 Task: Find connections with filter location Bārān with filter topic #wfhwith filter profile language Spanish with filter current company Spinny with filter school Kanpur Institute of Technology with filter industry Nursing Homes and Residential Care Facilities with filter service category Budgeting with filter keywords title Sales Associate
Action: Mouse moved to (510, 67)
Screenshot: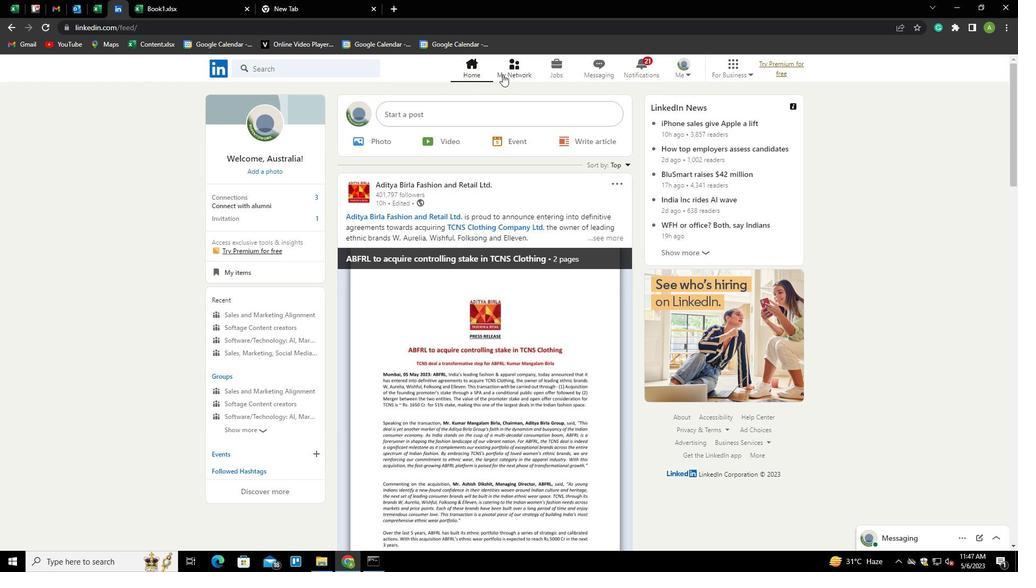 
Action: Mouse pressed left at (510, 67)
Screenshot: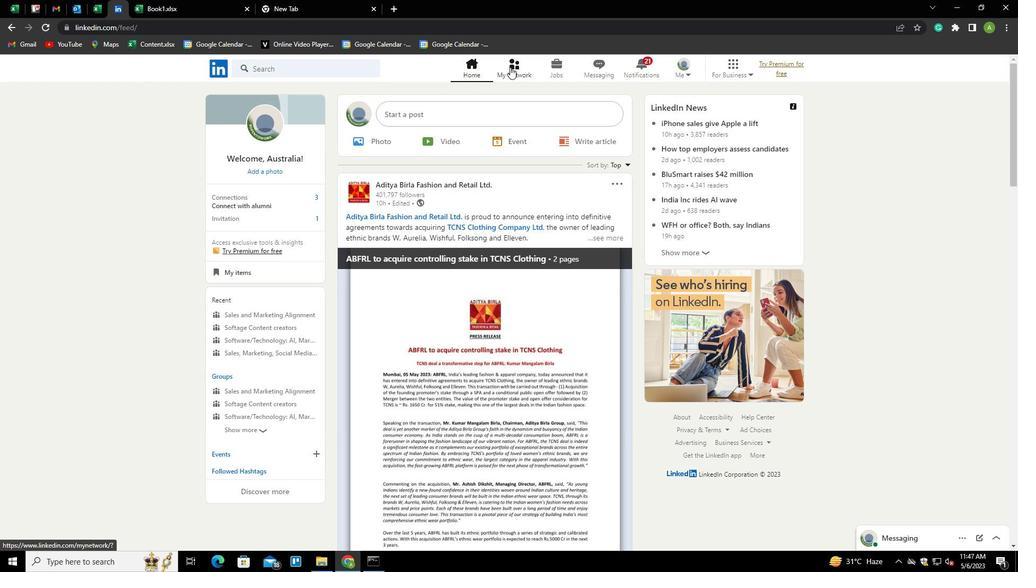 
Action: Mouse moved to (280, 124)
Screenshot: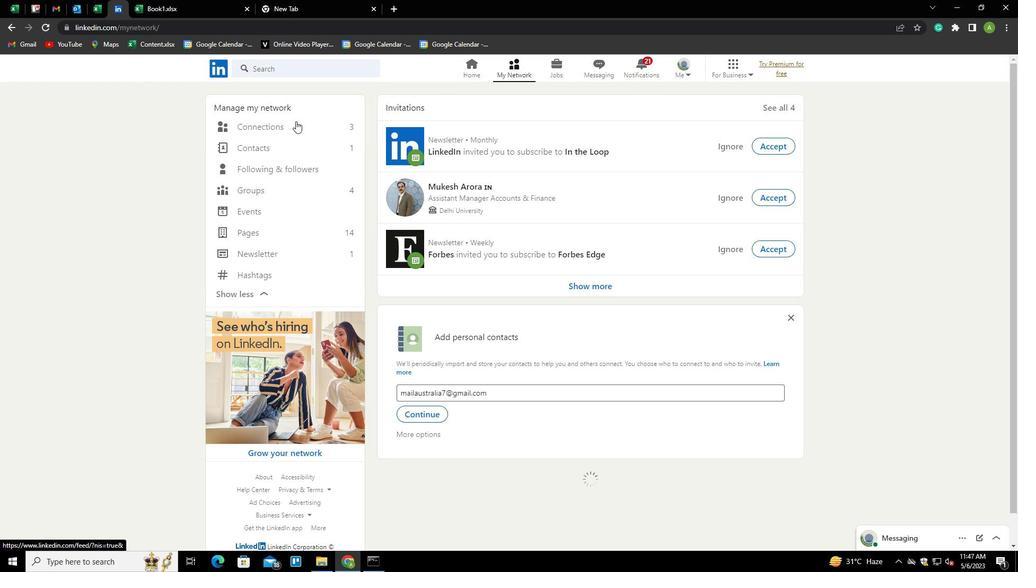 
Action: Mouse pressed left at (280, 124)
Screenshot: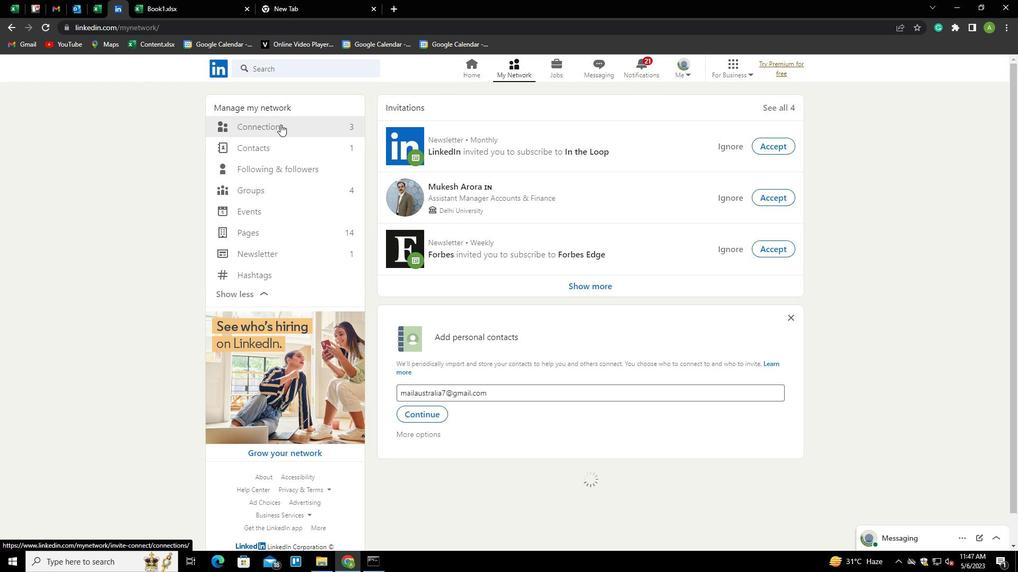 
Action: Mouse moved to (576, 127)
Screenshot: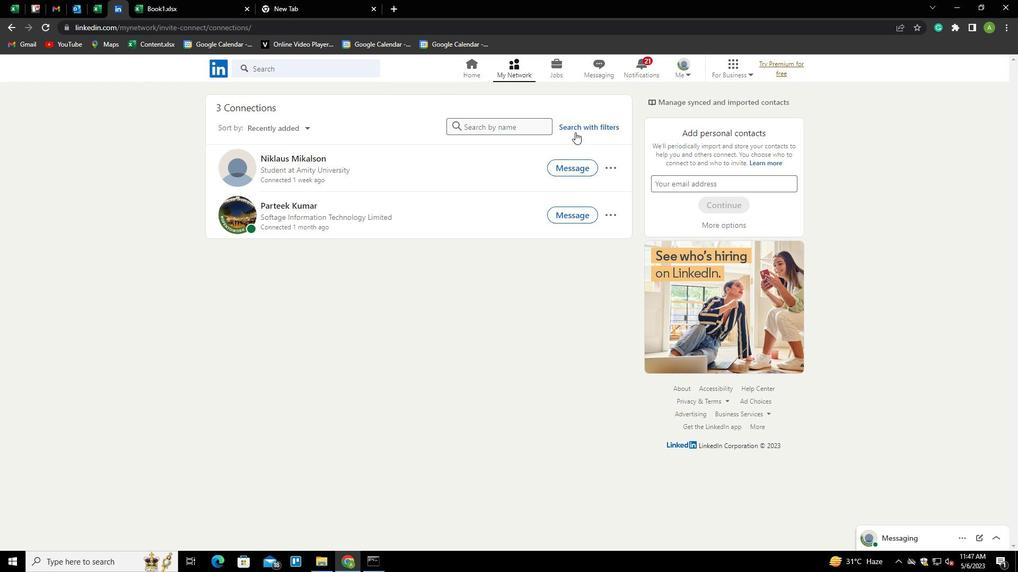 
Action: Mouse pressed left at (576, 127)
Screenshot: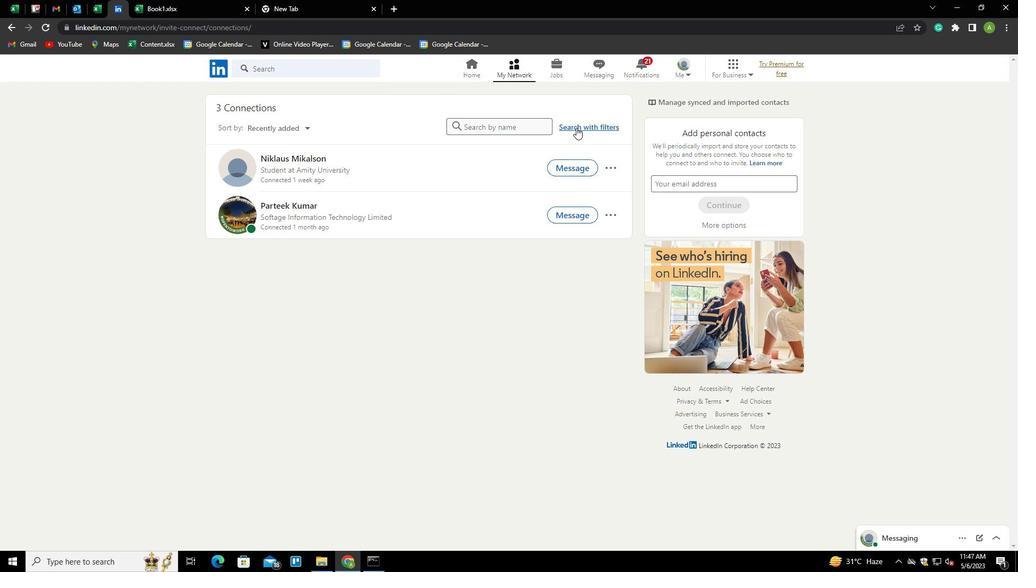 
Action: Mouse moved to (546, 99)
Screenshot: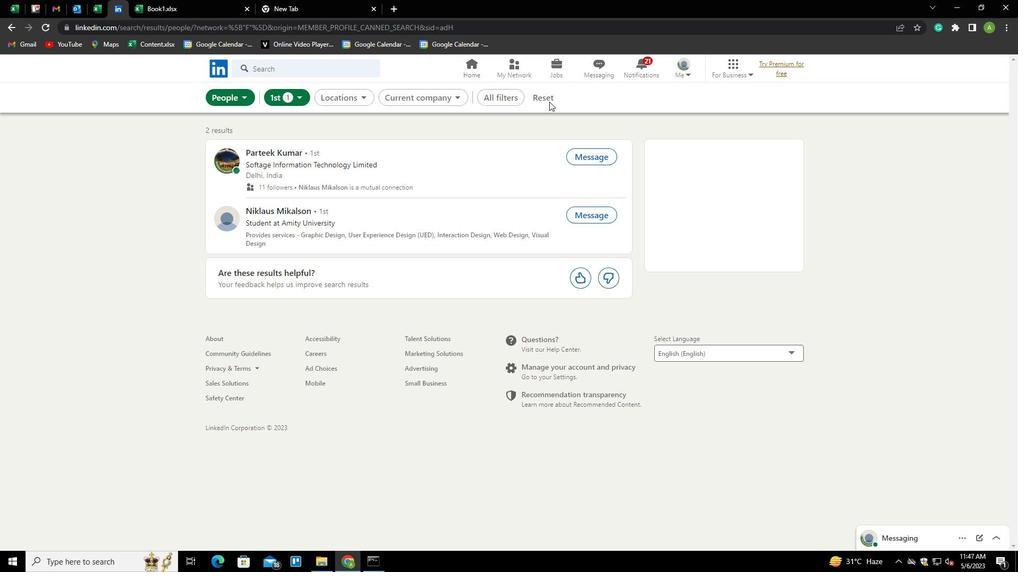 
Action: Mouse pressed left at (546, 99)
Screenshot: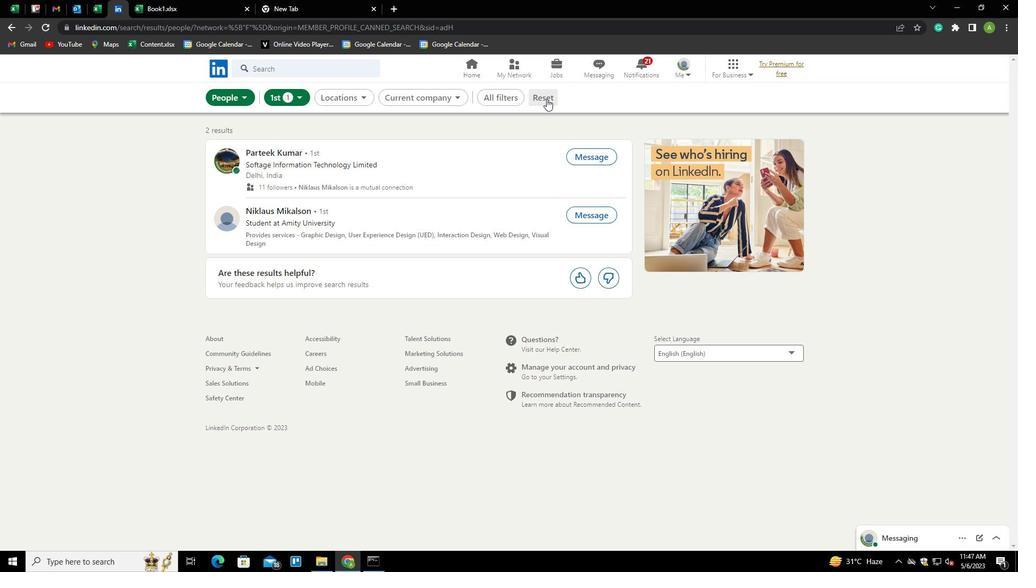 
Action: Mouse moved to (536, 98)
Screenshot: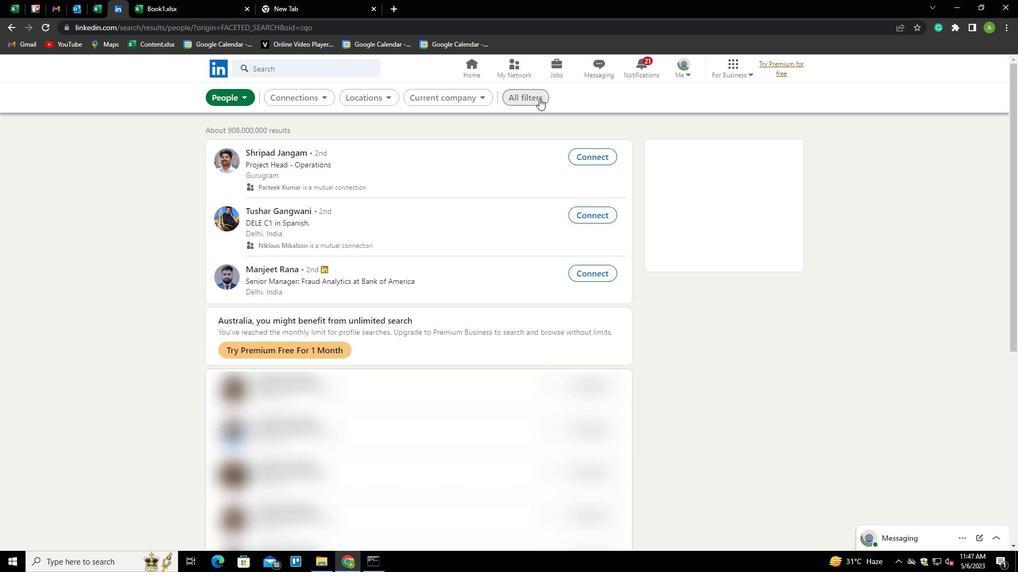 
Action: Mouse pressed left at (536, 98)
Screenshot: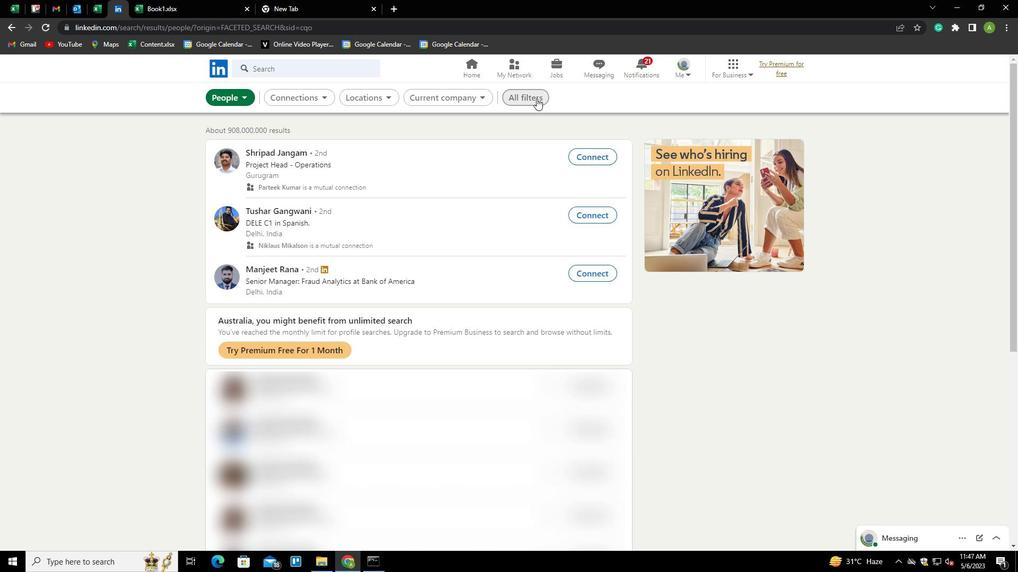 
Action: Mouse moved to (836, 302)
Screenshot: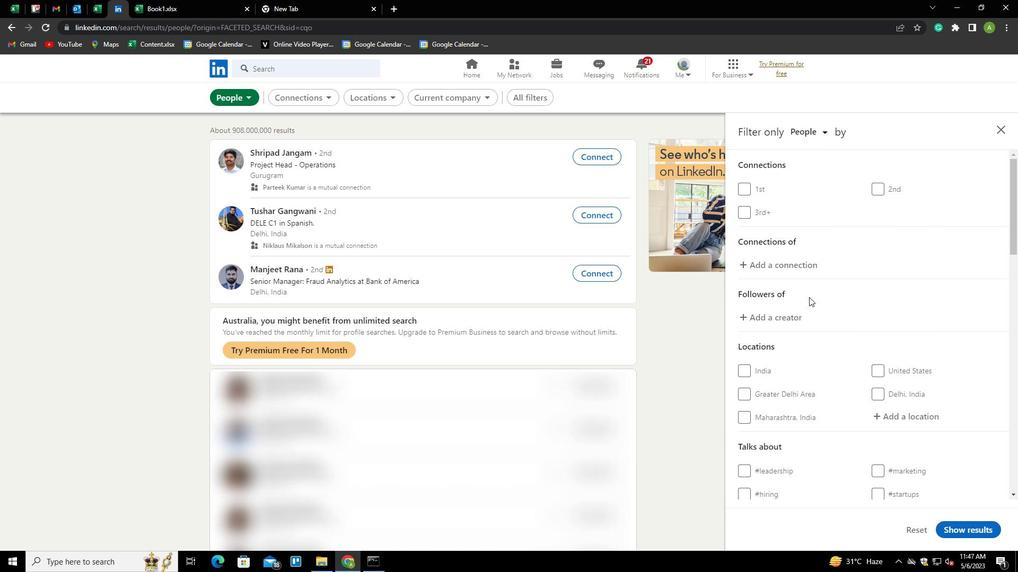 
Action: Mouse scrolled (836, 301) with delta (0, 0)
Screenshot: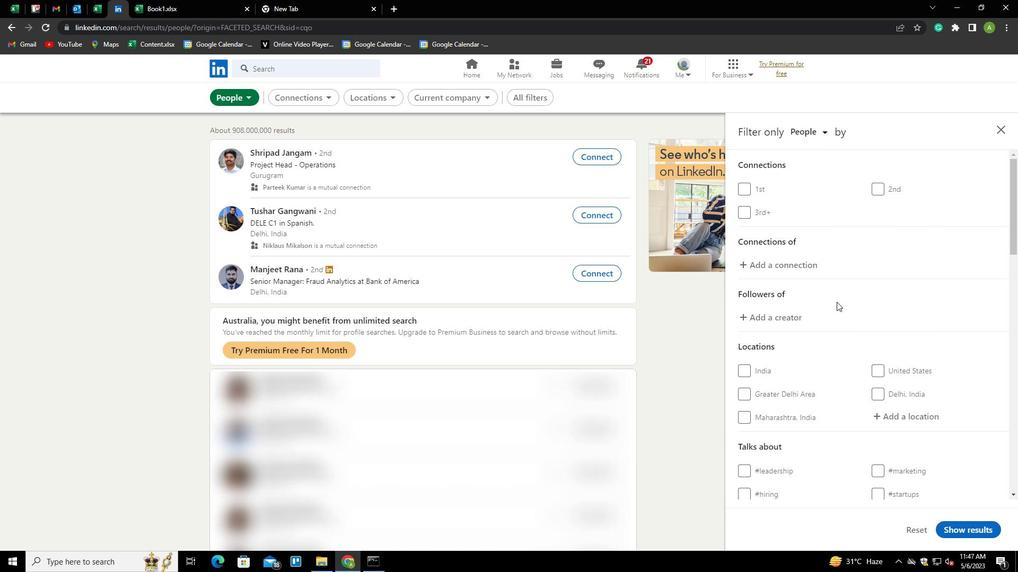 
Action: Mouse scrolled (836, 301) with delta (0, 0)
Screenshot: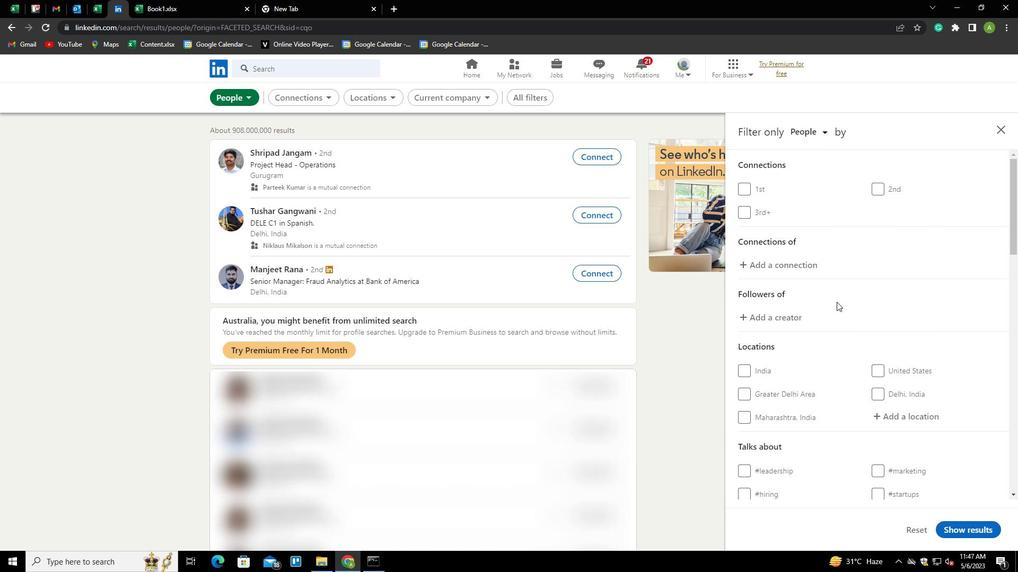 
Action: Mouse moved to (897, 306)
Screenshot: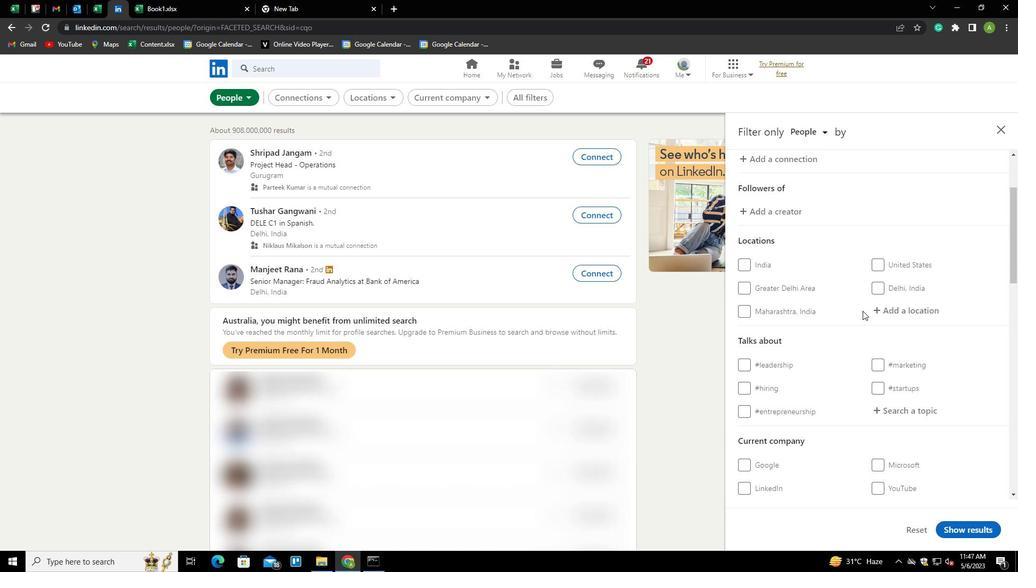 
Action: Mouse pressed left at (897, 306)
Screenshot: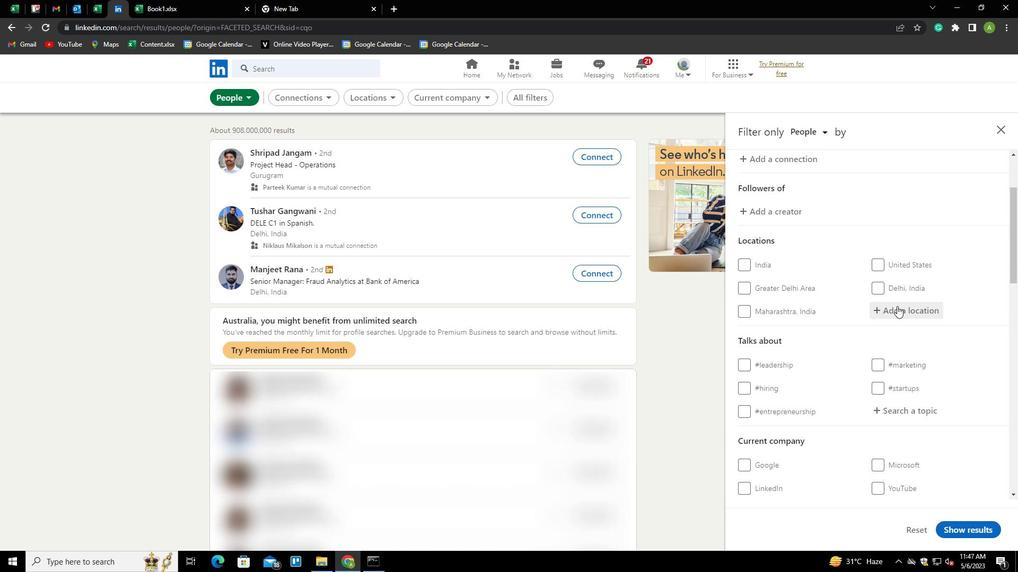 
Action: Key pressed <Key.shift>BARAN<Key.down><Key.down><Key.enter>
Screenshot: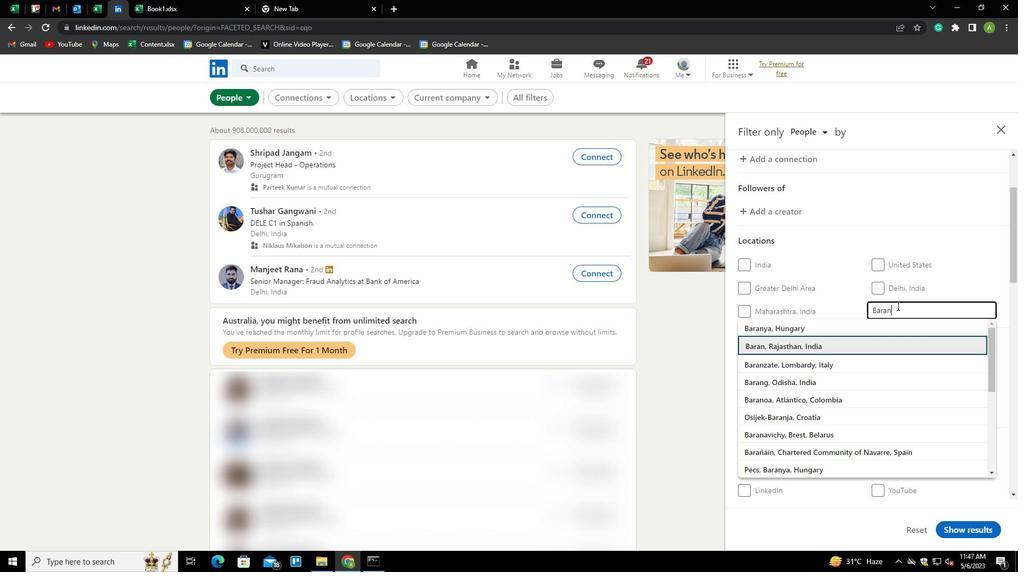 
Action: Mouse scrolled (897, 306) with delta (0, 0)
Screenshot: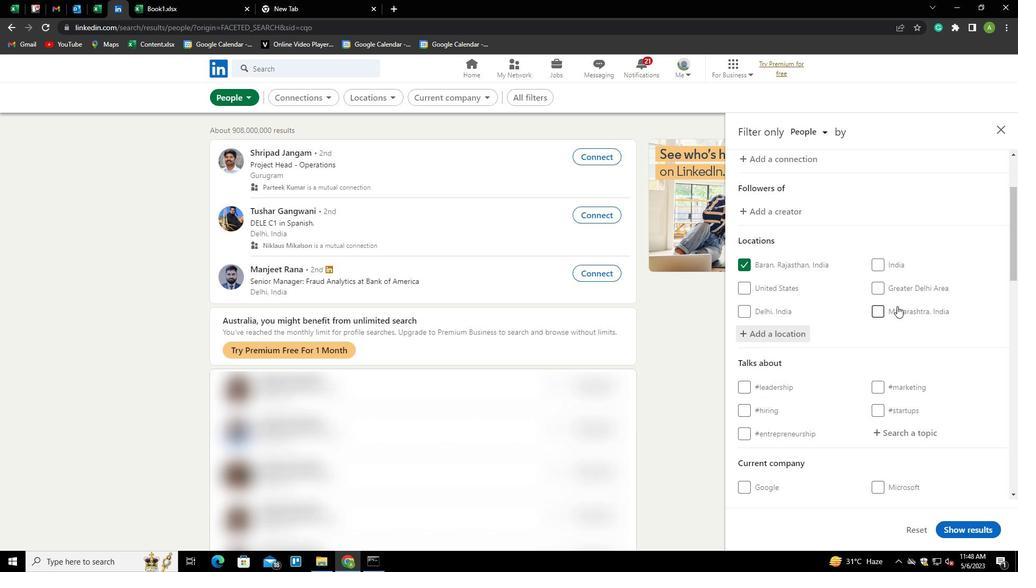 
Action: Mouse moved to (897, 306)
Screenshot: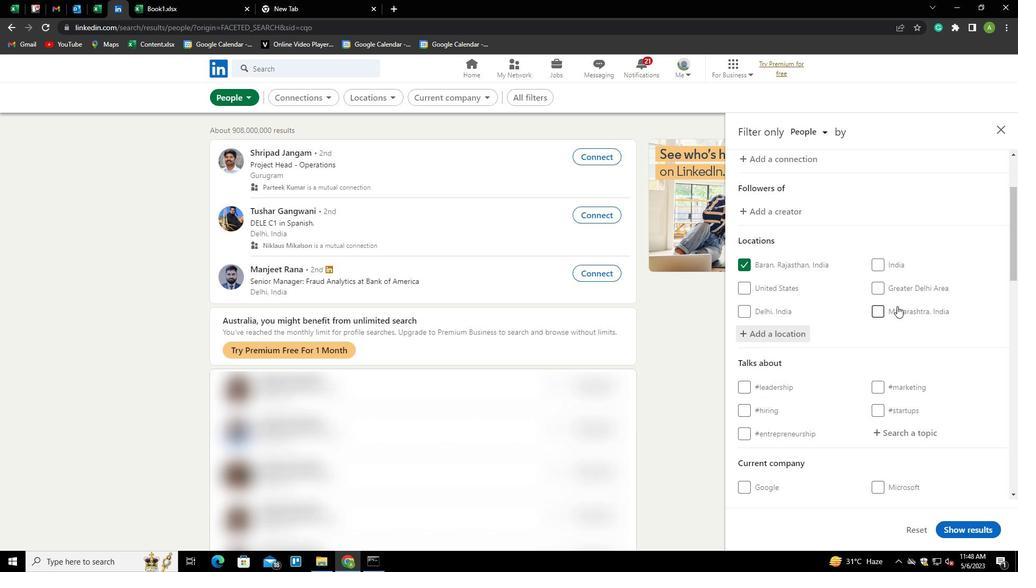 
Action: Mouse scrolled (897, 305) with delta (0, 0)
Screenshot: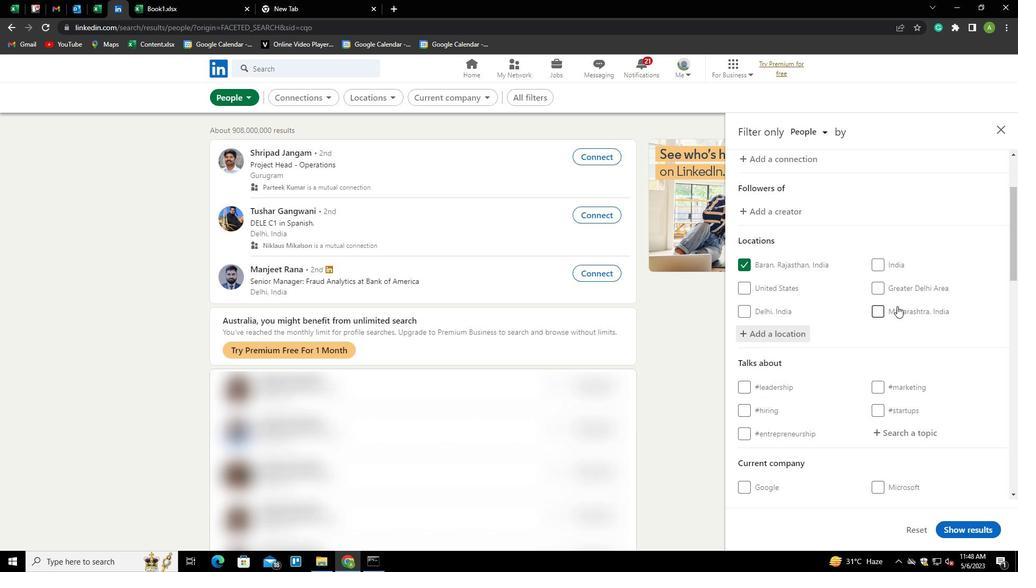 
Action: Mouse moved to (904, 324)
Screenshot: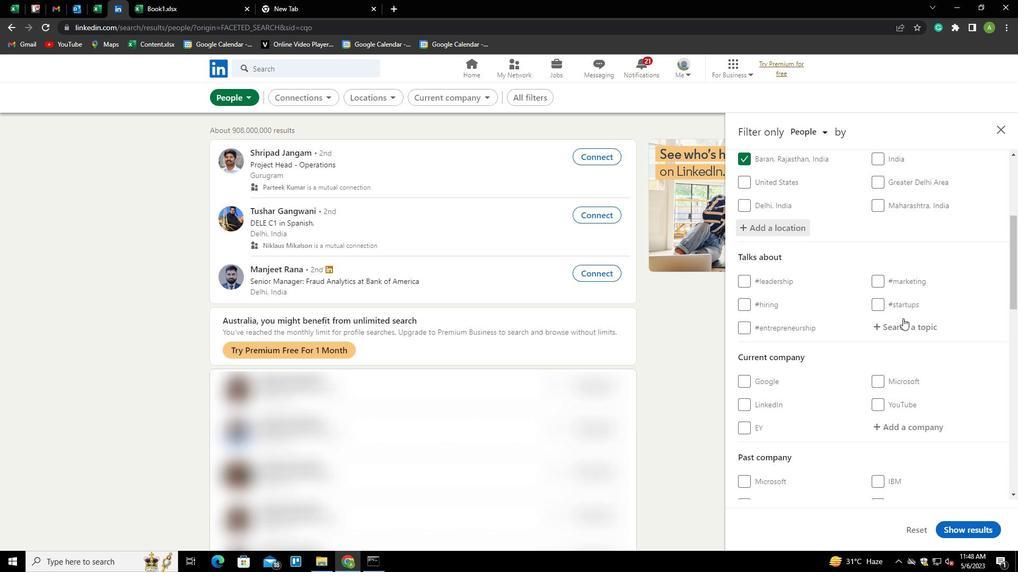 
Action: Mouse pressed left at (904, 324)
Screenshot: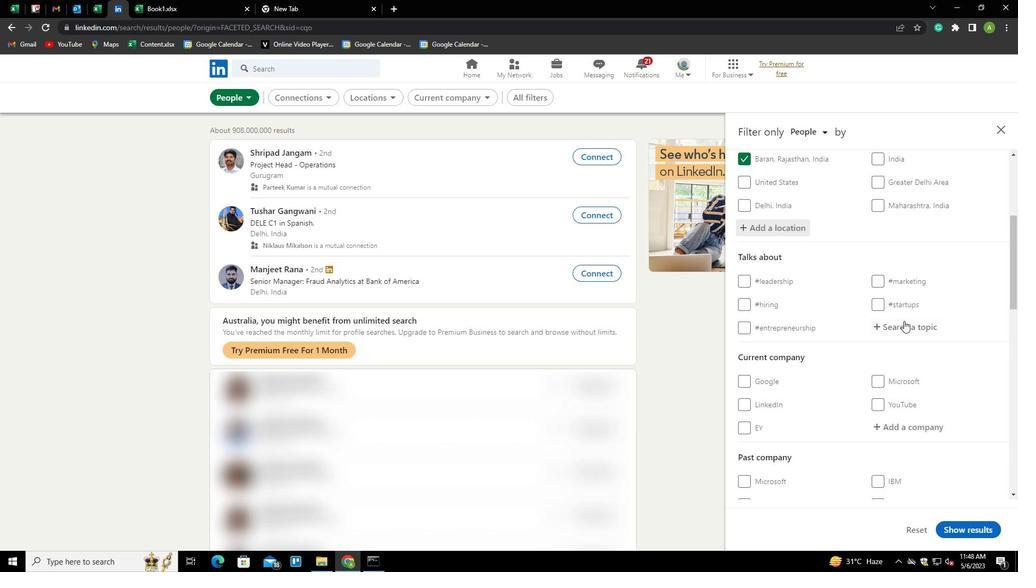 
Action: Mouse moved to (904, 324)
Screenshot: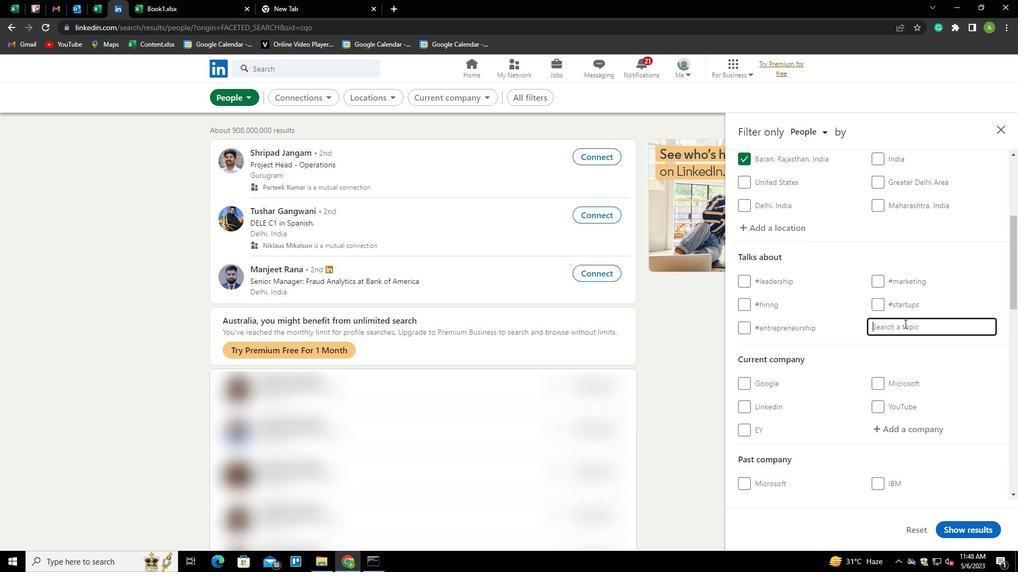 
Action: Key pressed WFH<Key.down><Key.enter>
Screenshot: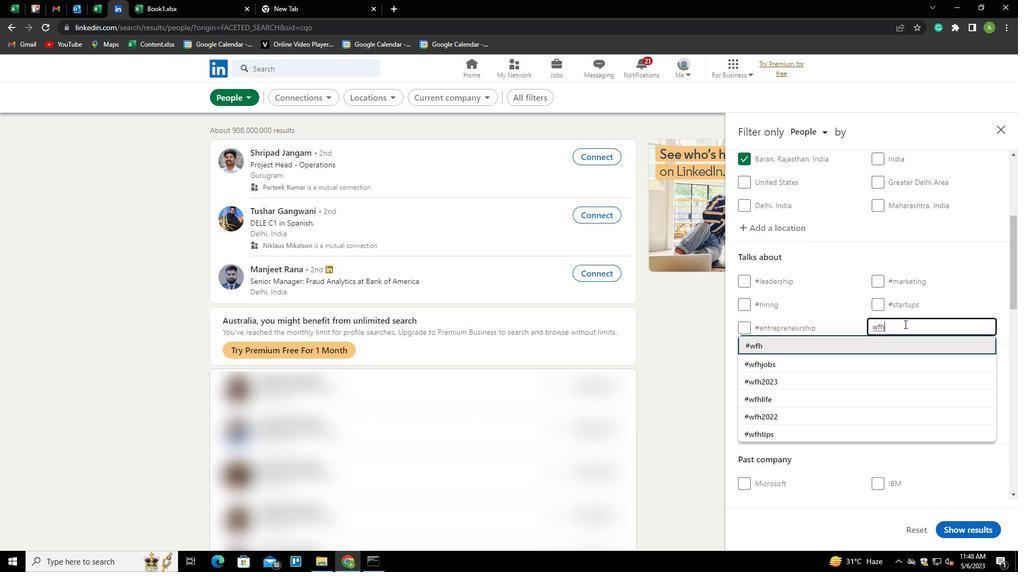
Action: Mouse scrolled (904, 324) with delta (0, 0)
Screenshot: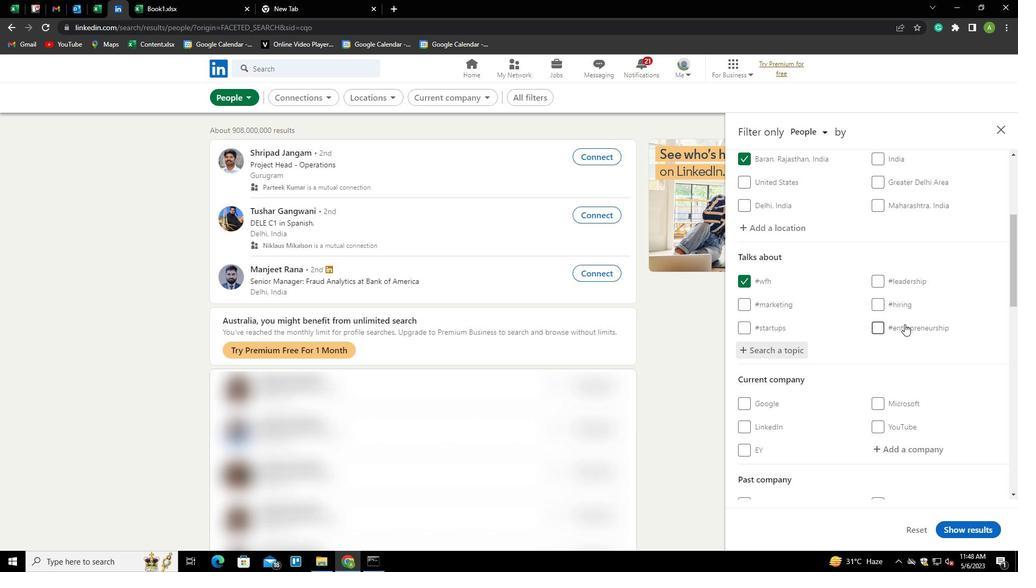 
Action: Mouse moved to (904, 326)
Screenshot: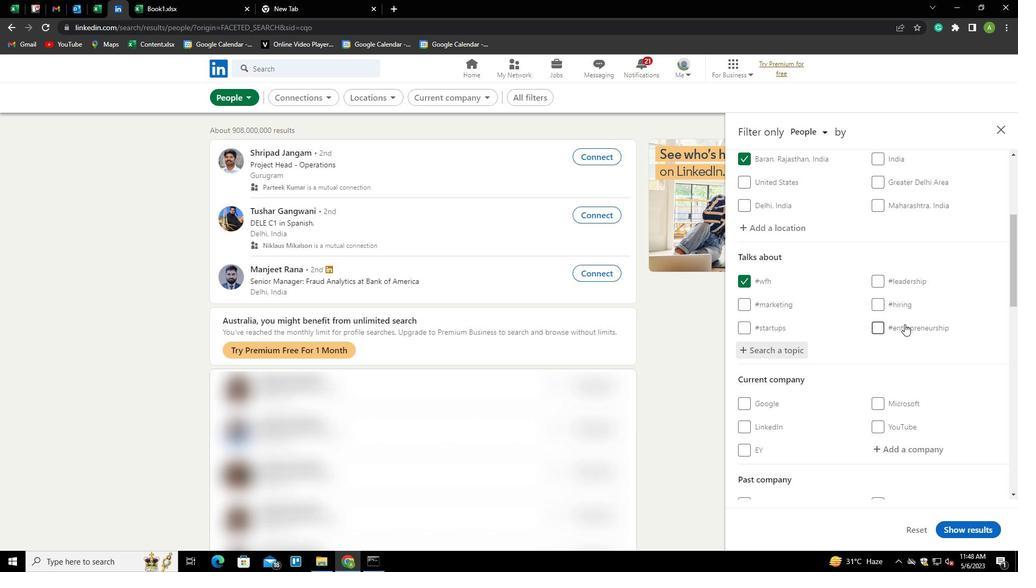 
Action: Mouse scrolled (904, 325) with delta (0, 0)
Screenshot: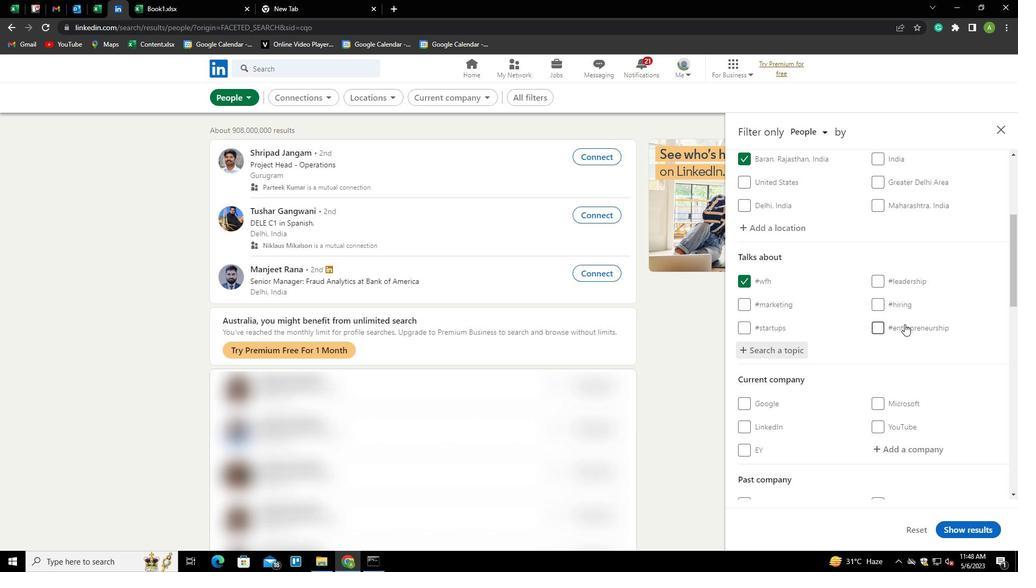 
Action: Mouse scrolled (904, 325) with delta (0, 0)
Screenshot: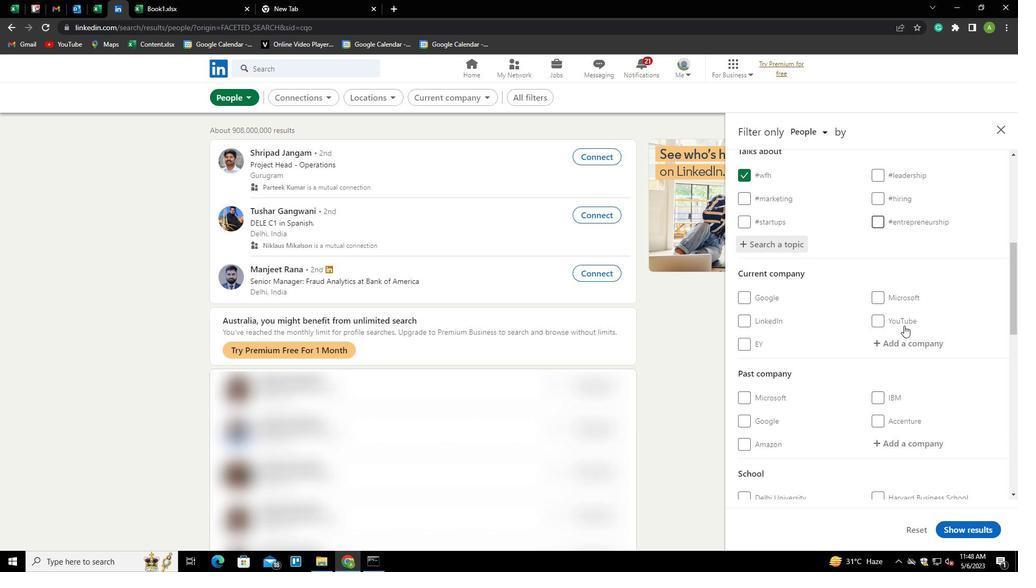 
Action: Mouse scrolled (904, 325) with delta (0, 0)
Screenshot: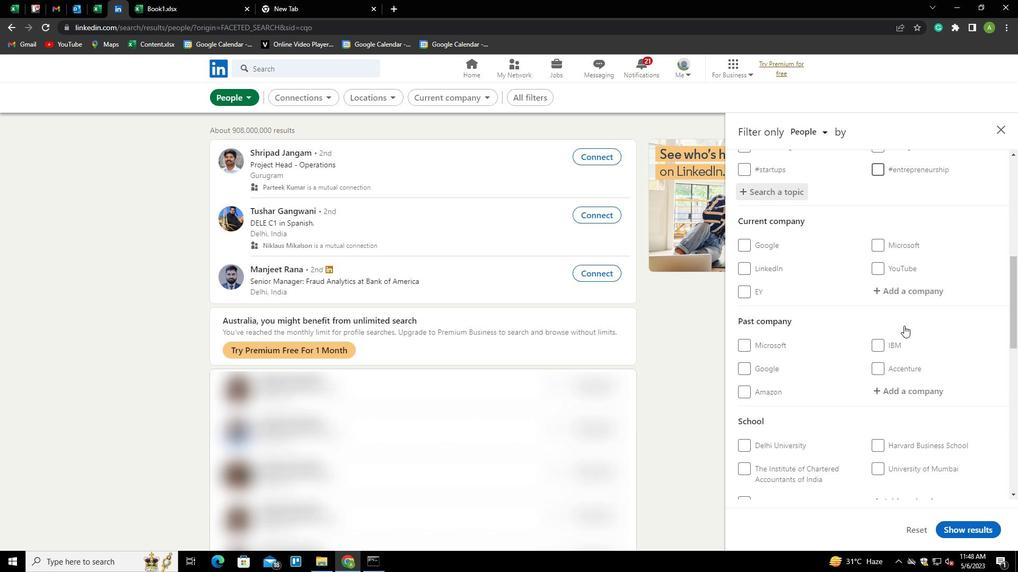 
Action: Mouse scrolled (904, 325) with delta (0, 0)
Screenshot: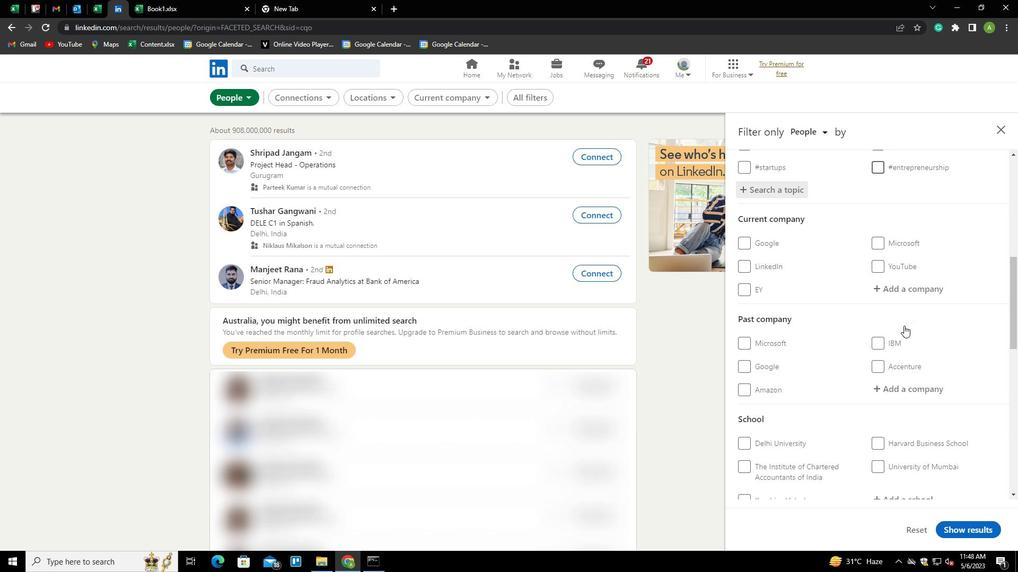 
Action: Mouse scrolled (904, 325) with delta (0, 0)
Screenshot: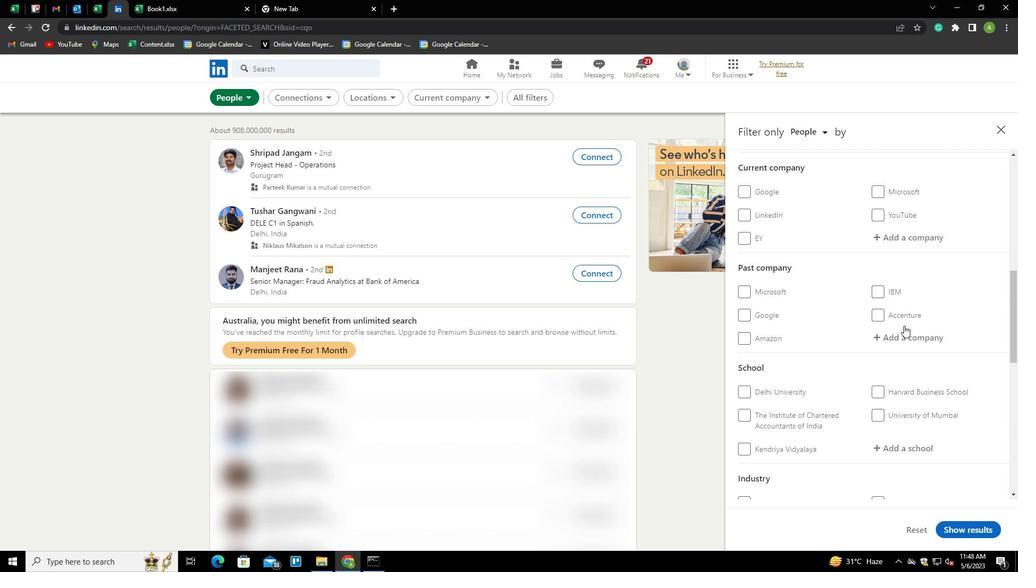 
Action: Mouse scrolled (904, 325) with delta (0, 0)
Screenshot: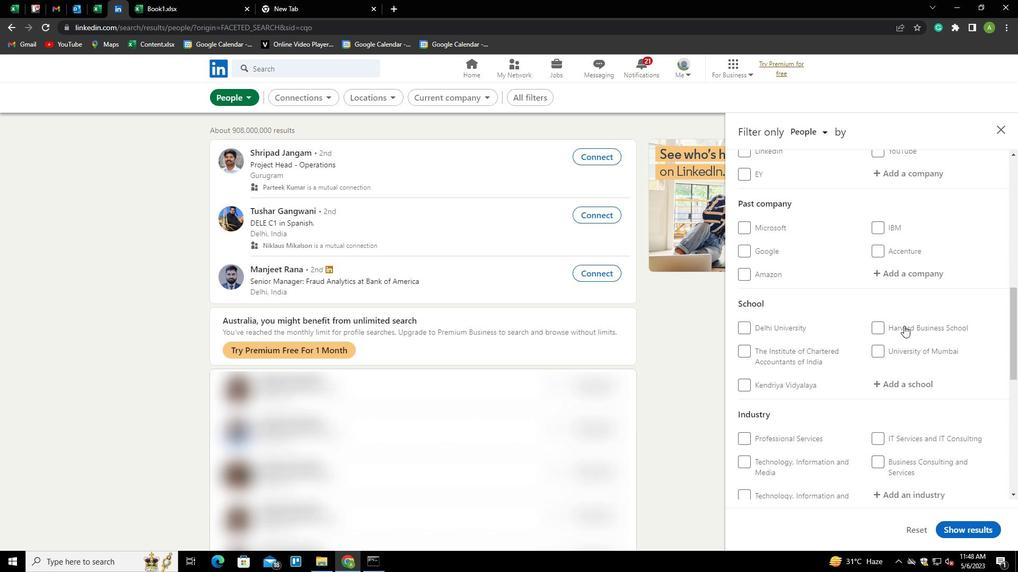 
Action: Mouse scrolled (904, 325) with delta (0, 0)
Screenshot: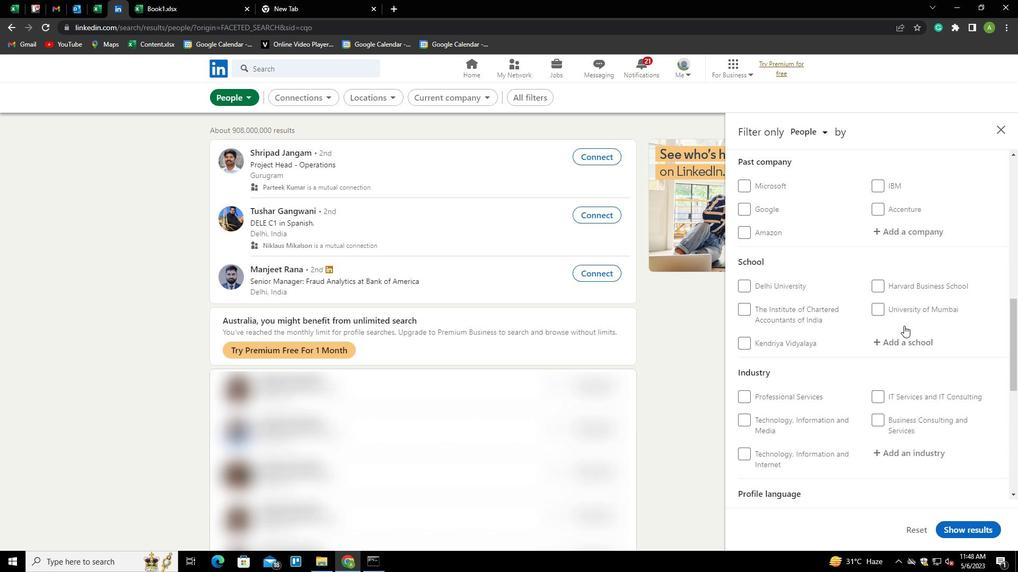 
Action: Mouse scrolled (904, 325) with delta (0, 0)
Screenshot: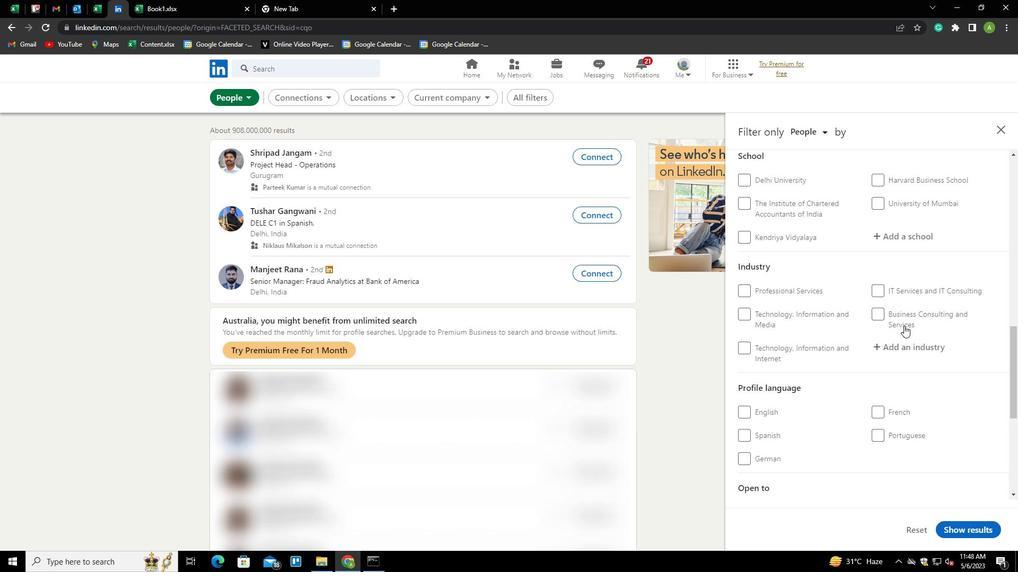 
Action: Mouse scrolled (904, 325) with delta (0, 0)
Screenshot: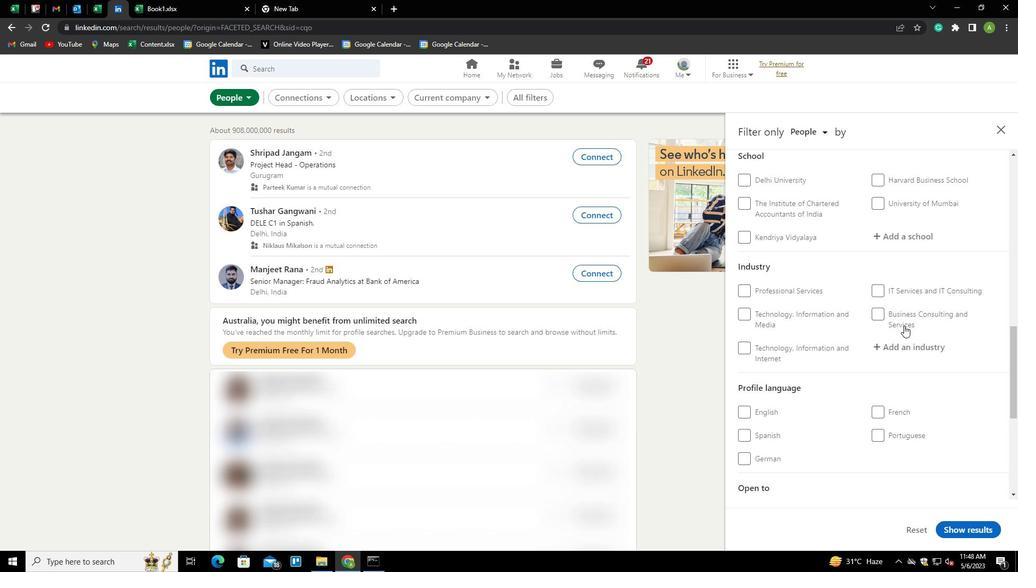 
Action: Mouse moved to (745, 328)
Screenshot: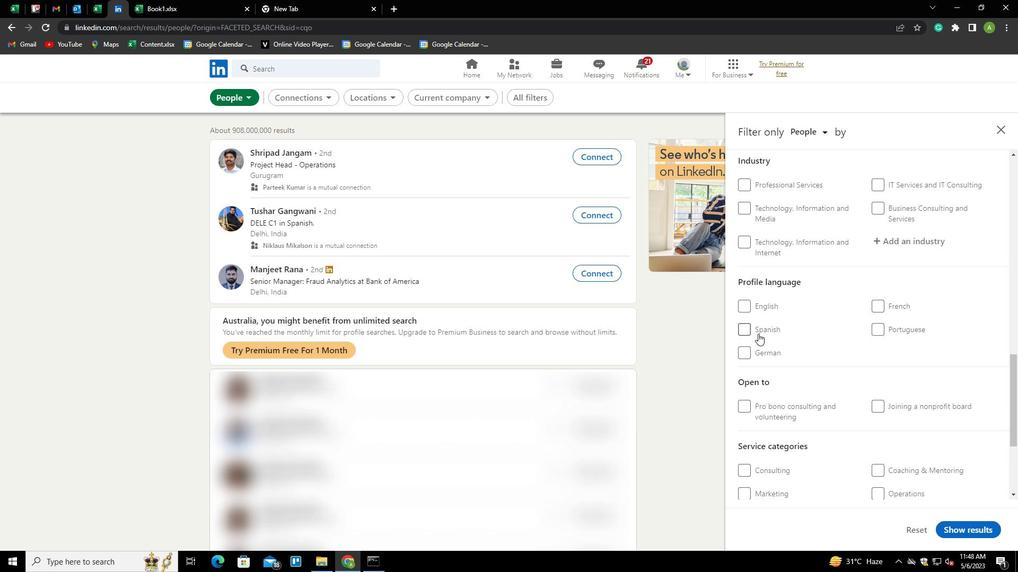 
Action: Mouse pressed left at (745, 328)
Screenshot: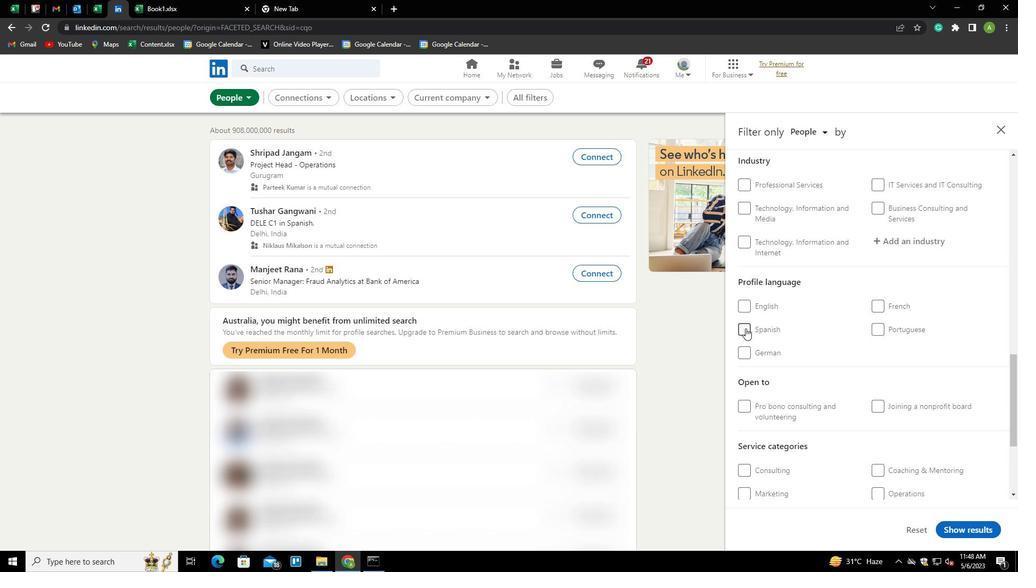 
Action: Mouse moved to (896, 351)
Screenshot: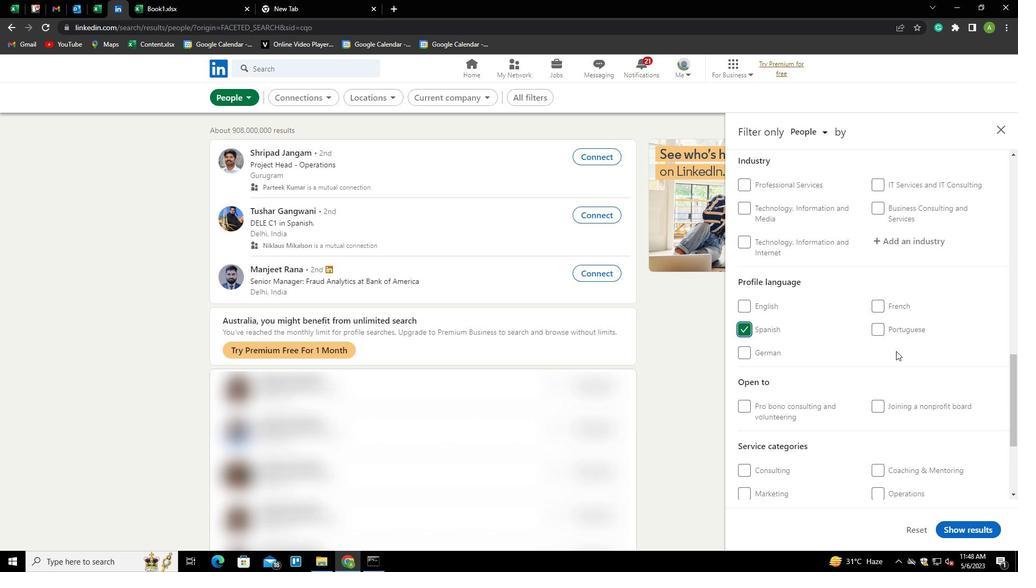 
Action: Mouse scrolled (896, 352) with delta (0, 0)
Screenshot: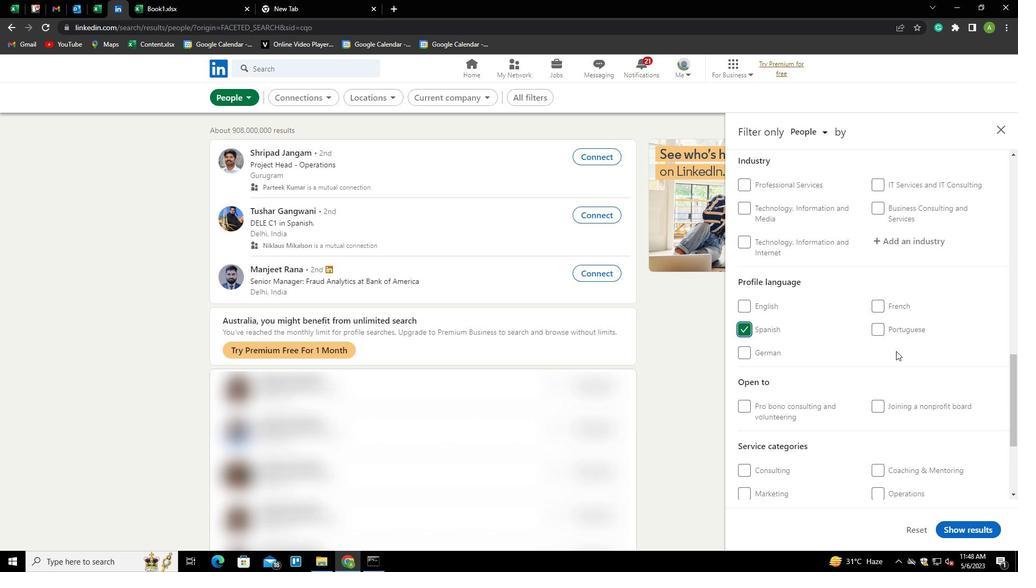 
Action: Mouse scrolled (896, 352) with delta (0, 0)
Screenshot: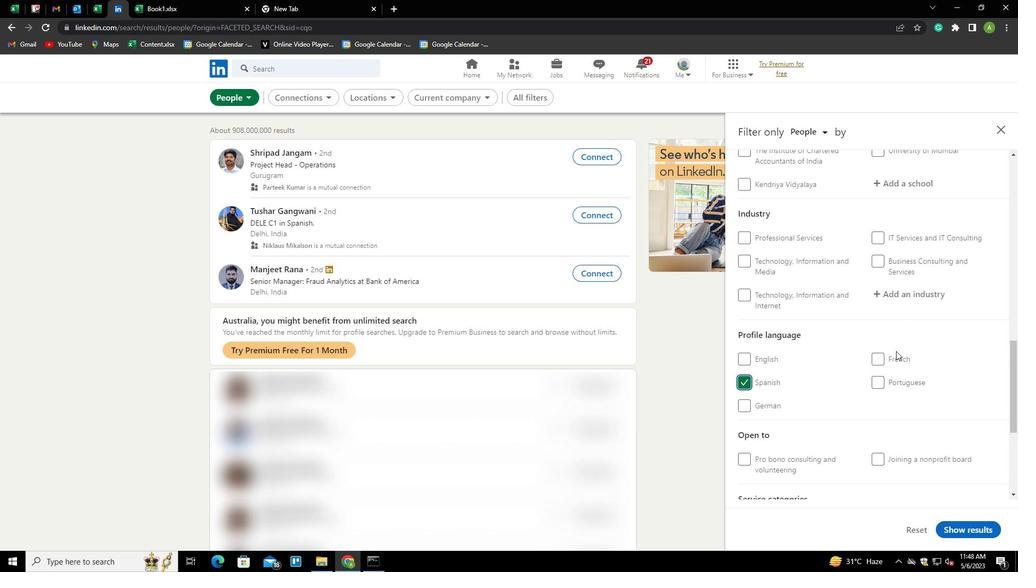 
Action: Mouse scrolled (896, 352) with delta (0, 0)
Screenshot: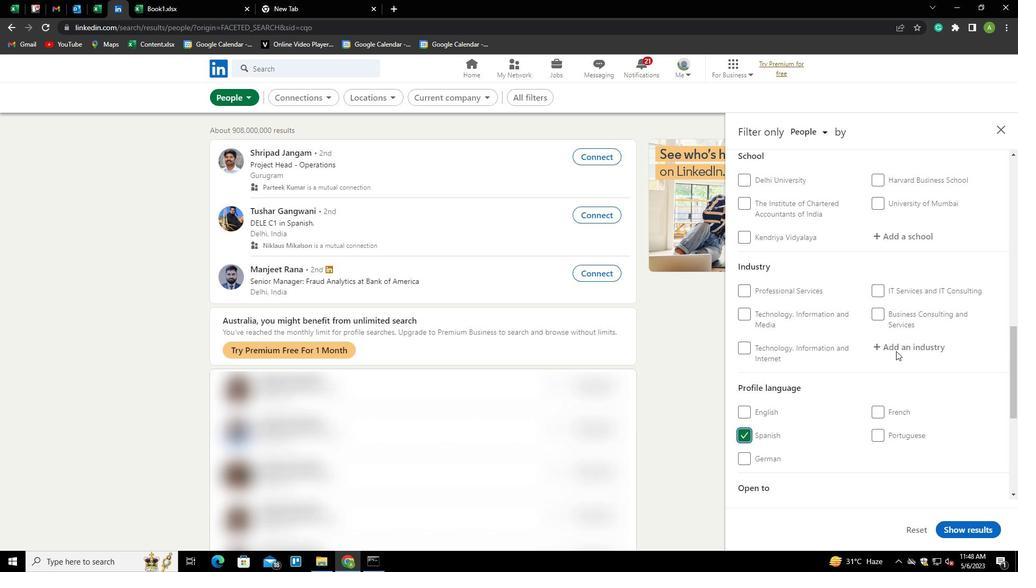
Action: Mouse scrolled (896, 352) with delta (0, 0)
Screenshot: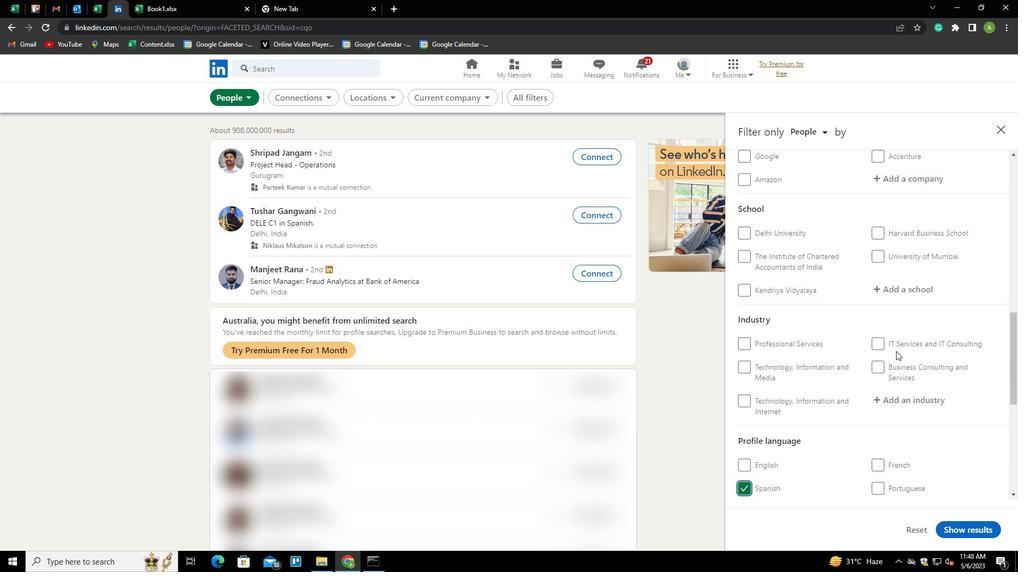 
Action: Mouse scrolled (896, 352) with delta (0, 0)
Screenshot: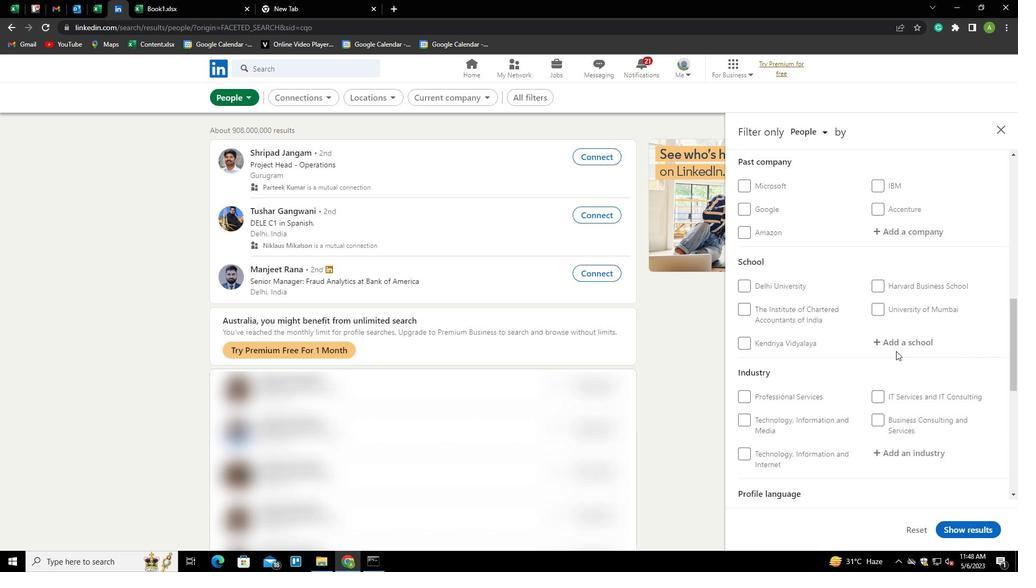 
Action: Mouse scrolled (896, 352) with delta (0, 0)
Screenshot: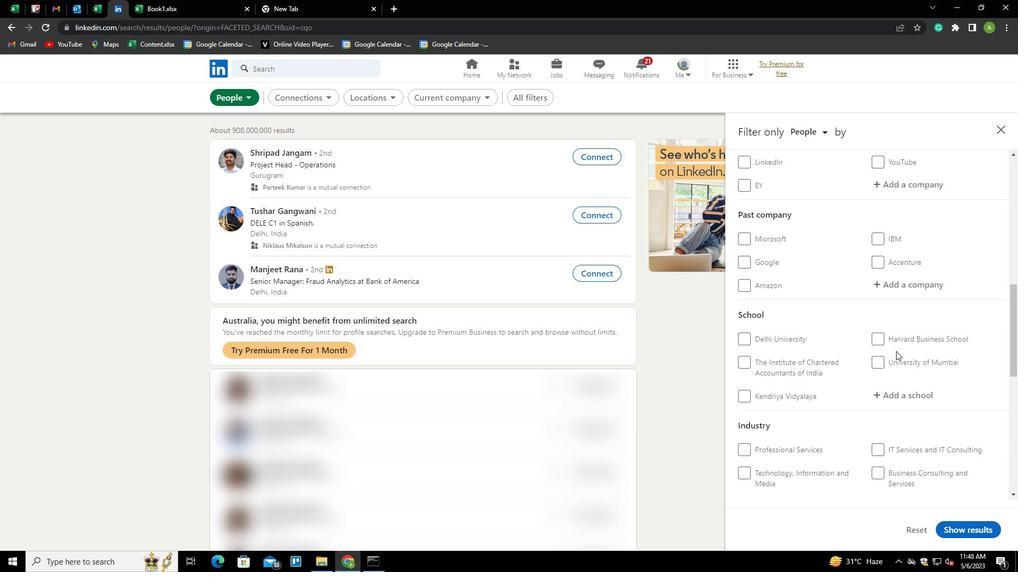 
Action: Mouse scrolled (896, 352) with delta (0, 0)
Screenshot: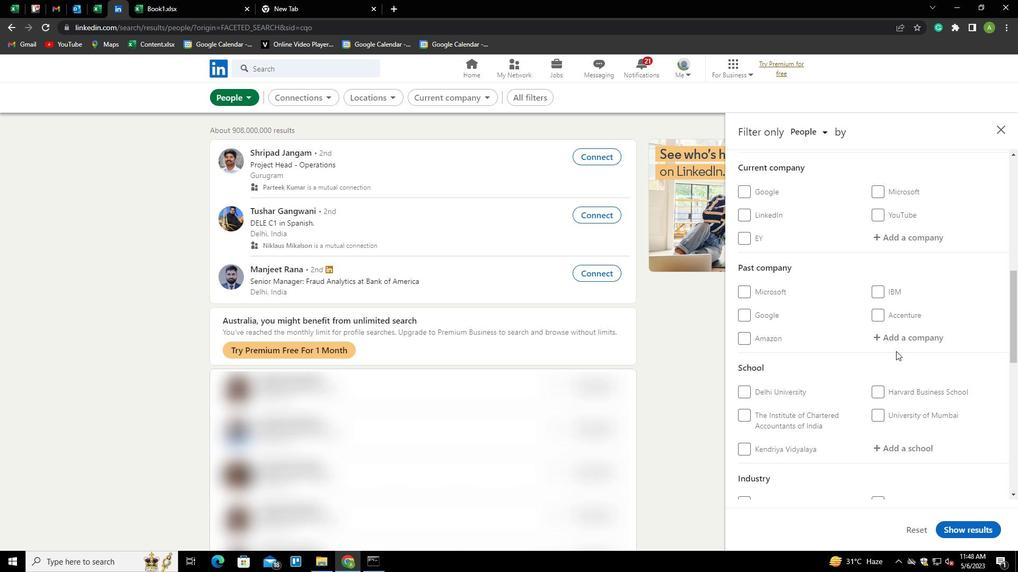 
Action: Mouse moved to (888, 284)
Screenshot: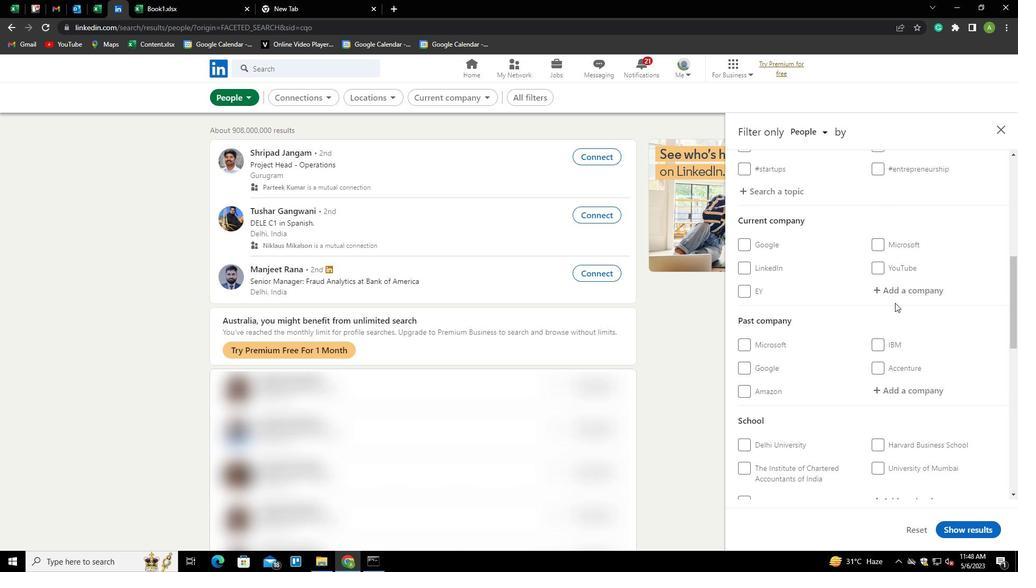
Action: Mouse pressed left at (888, 284)
Screenshot: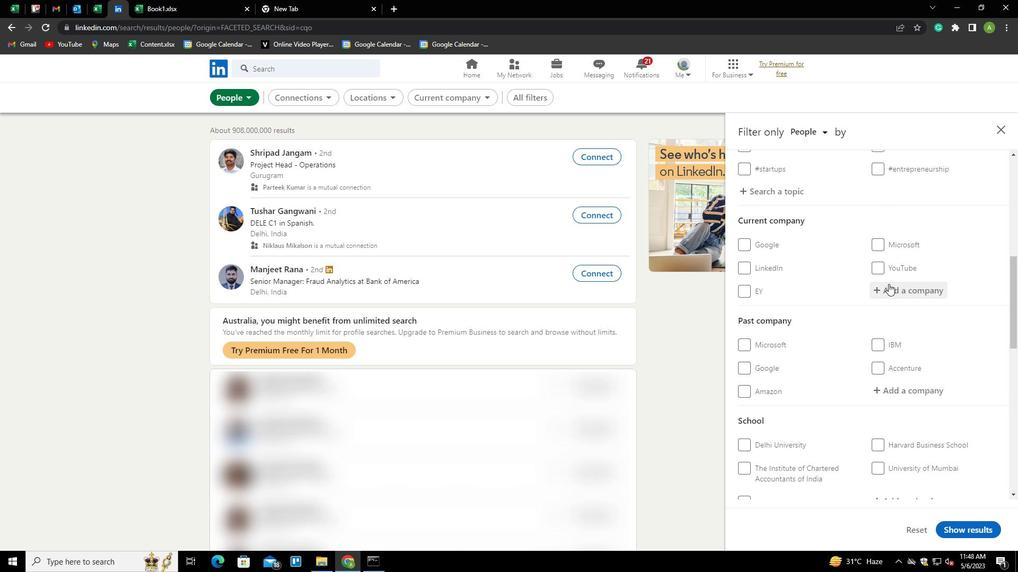 
Action: Mouse moved to (888, 284)
Screenshot: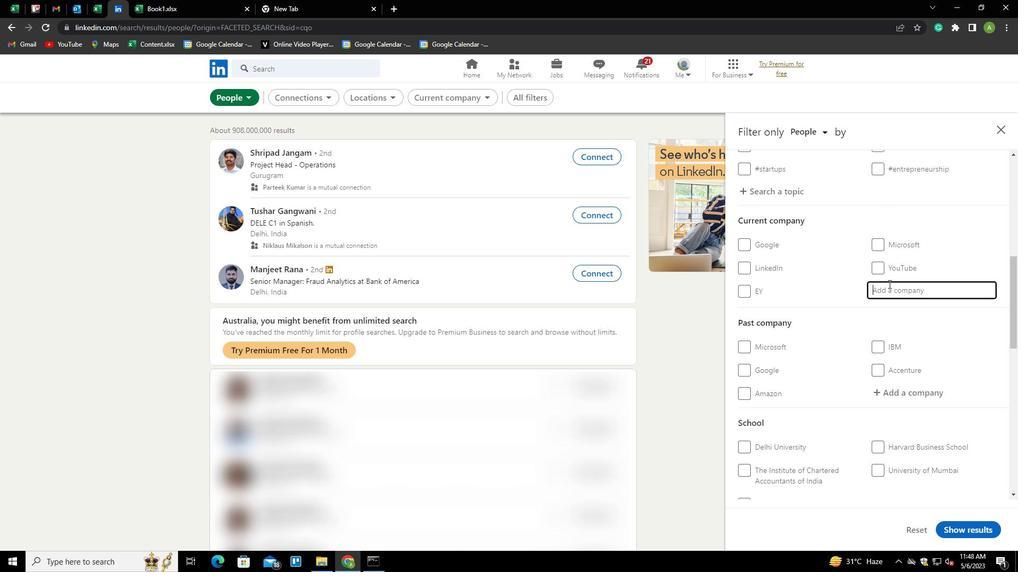 
Action: Key pressed <Key.shift>SPINNY<Key.down><Key.enter>
Screenshot: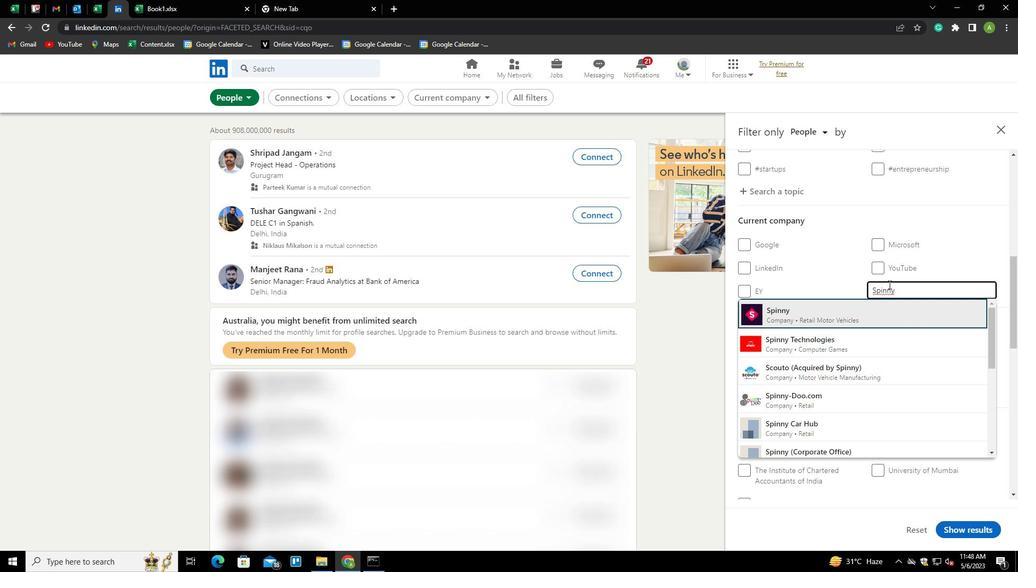 
Action: Mouse moved to (888, 293)
Screenshot: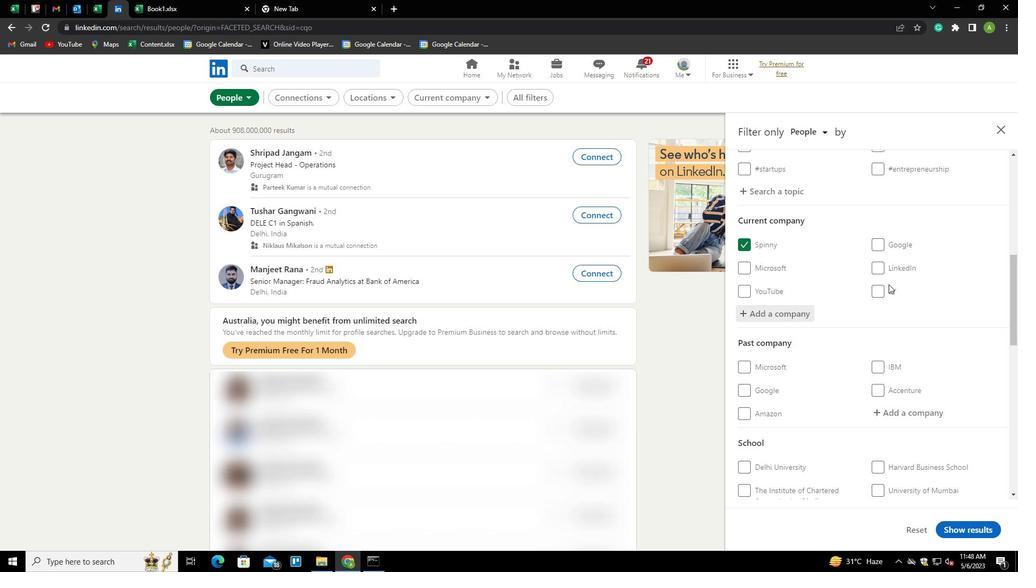 
Action: Mouse scrolled (888, 293) with delta (0, 0)
Screenshot: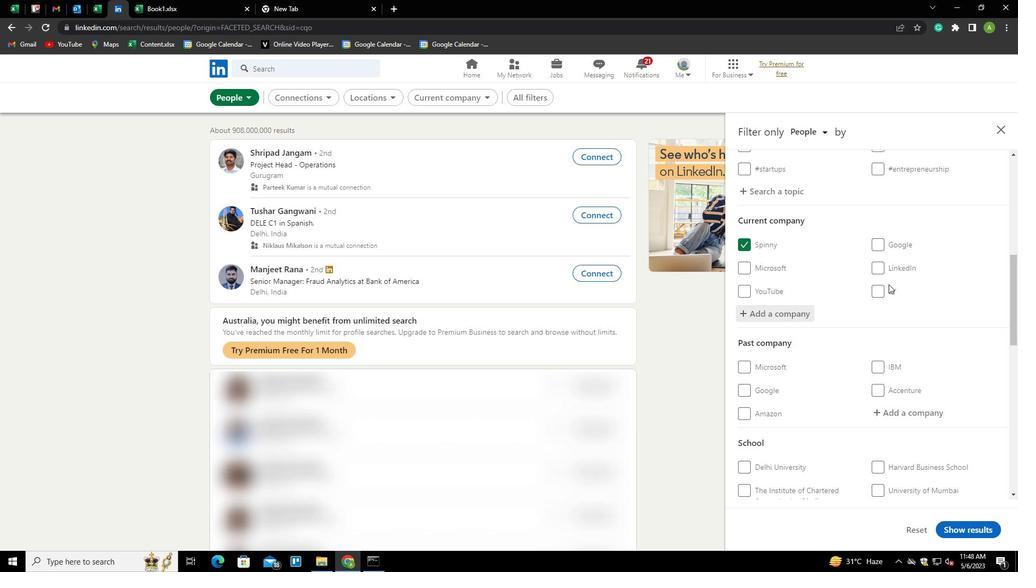 
Action: Mouse moved to (888, 293)
Screenshot: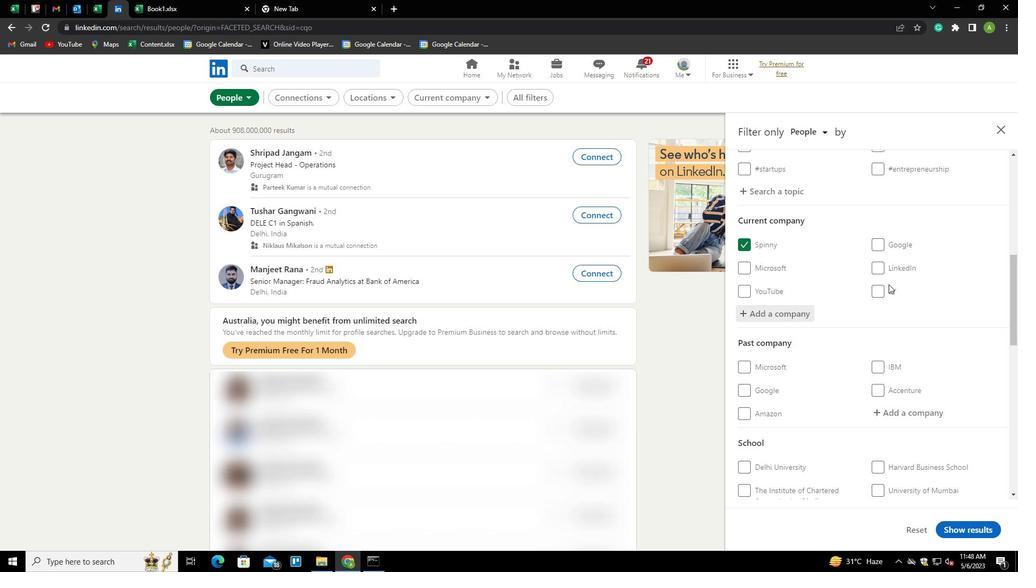 
Action: Mouse scrolled (888, 293) with delta (0, 0)
Screenshot: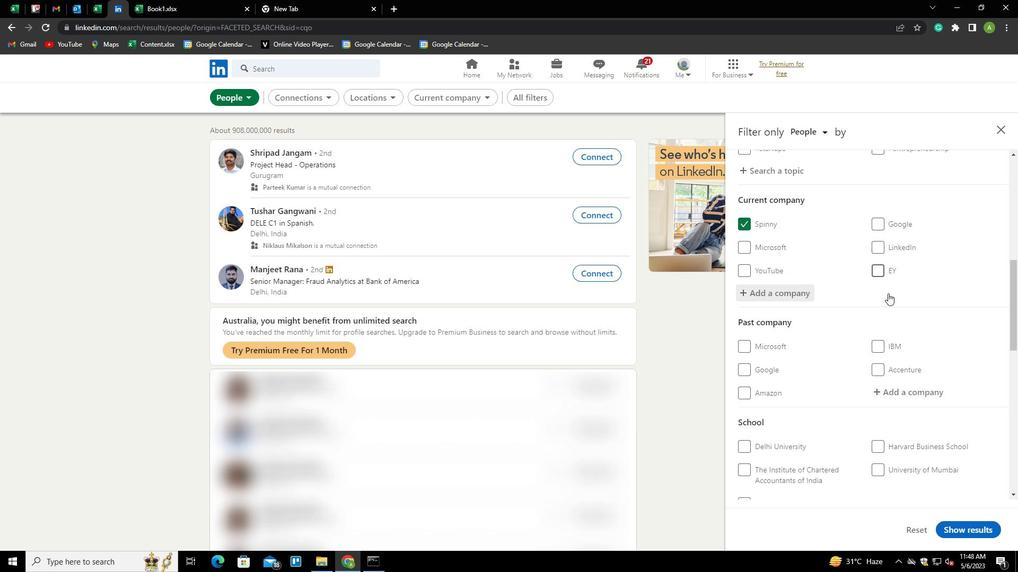 
Action: Mouse scrolled (888, 293) with delta (0, 0)
Screenshot: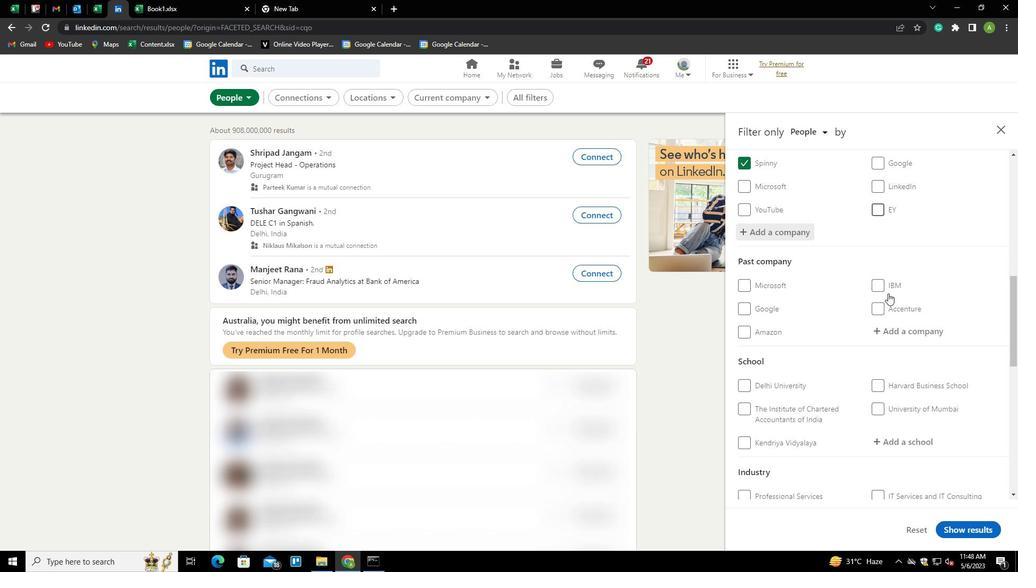 
Action: Mouse scrolled (888, 293) with delta (0, 0)
Screenshot: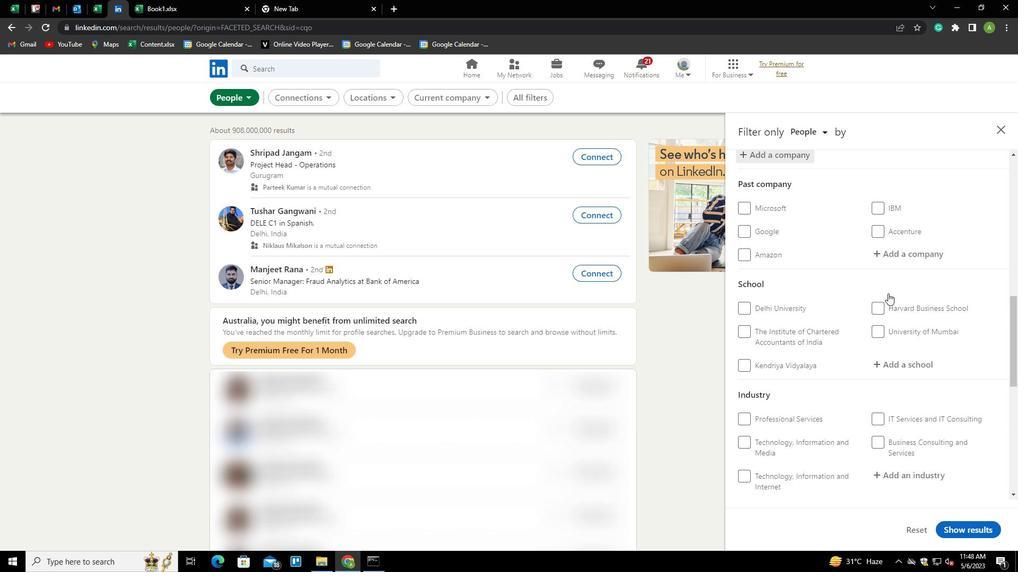 
Action: Mouse scrolled (888, 293) with delta (0, 0)
Screenshot: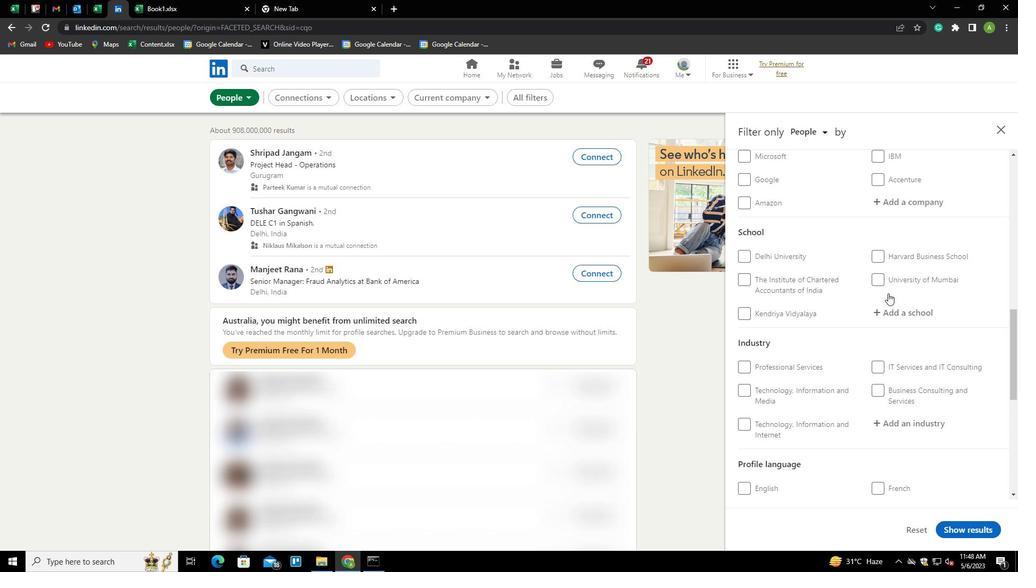 
Action: Mouse moved to (893, 262)
Screenshot: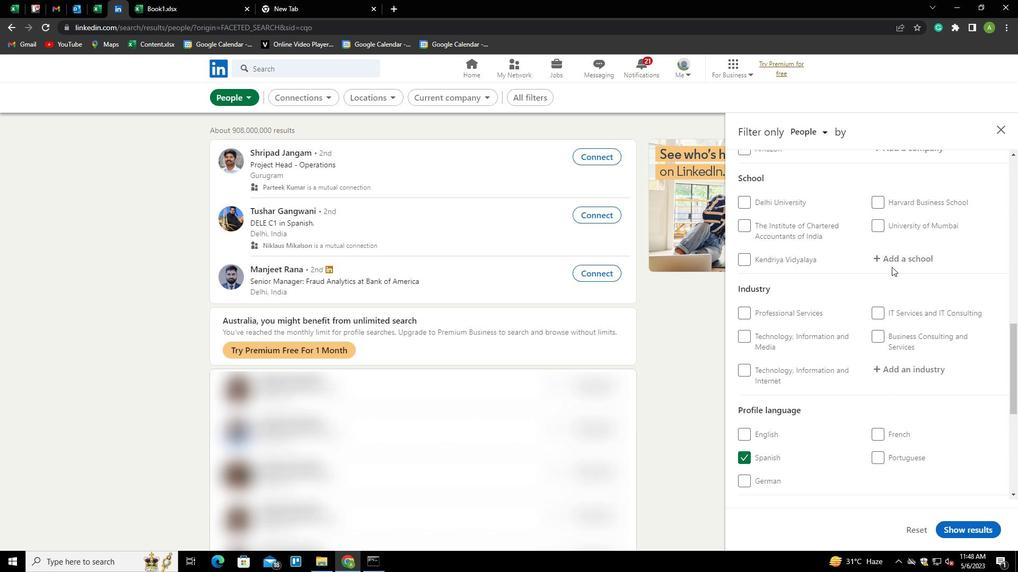 
Action: Mouse pressed left at (893, 262)
Screenshot: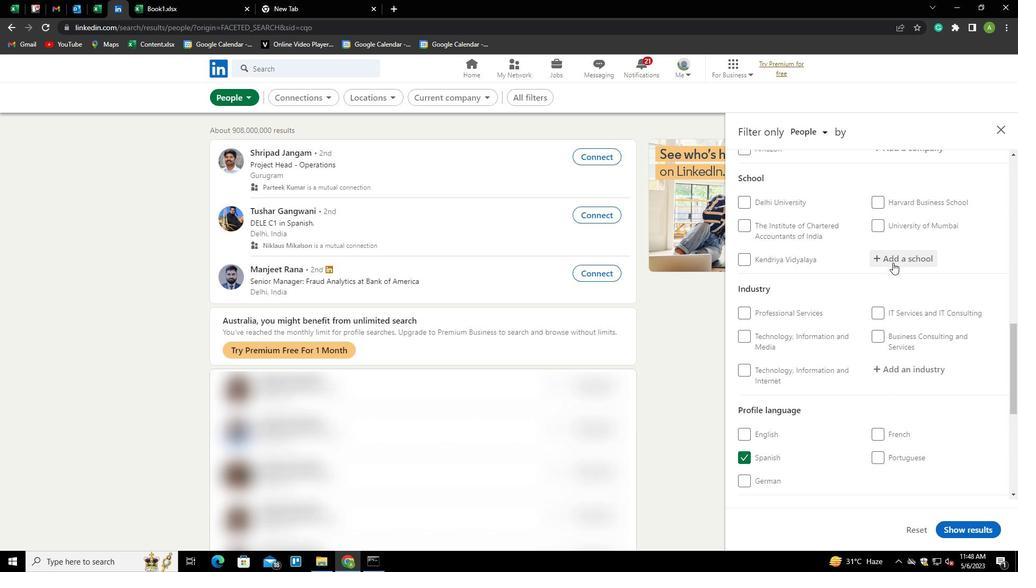 
Action: Key pressed <Key.shift>KANPUR<Key.space><Key.shift>INSTITUTE<Key.space>OF<Key.space><Key.shift>TECHNOLOGY<Key.down><Key.down><Key.up><Key.enter>
Screenshot: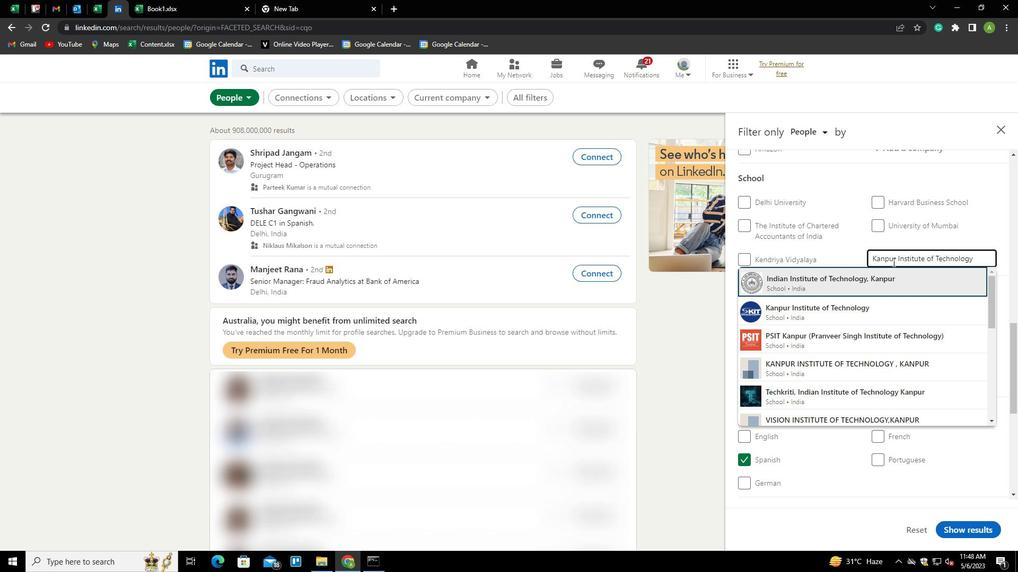 
Action: Mouse moved to (870, 264)
Screenshot: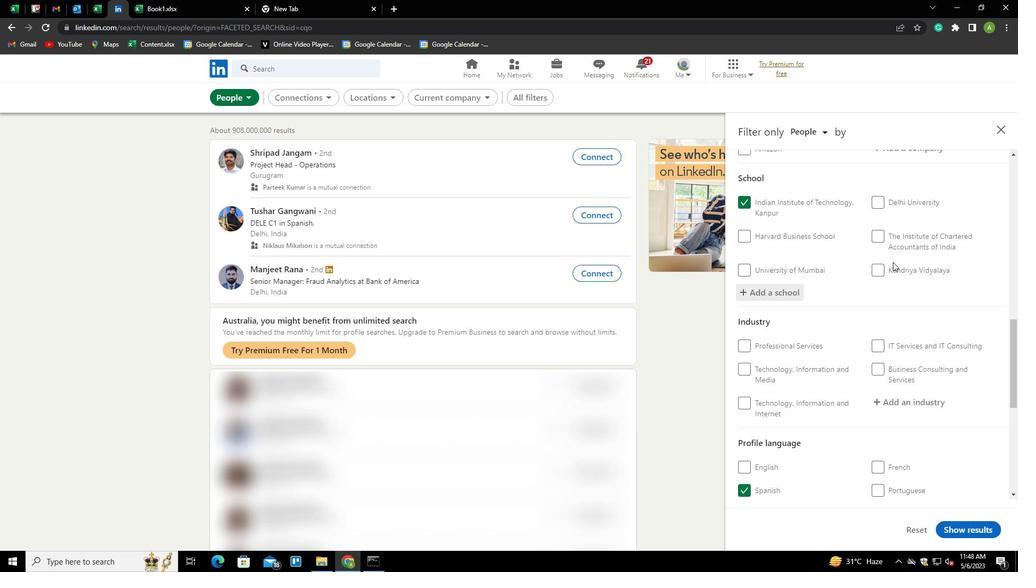
Action: Mouse scrolled (870, 264) with delta (0, 0)
Screenshot: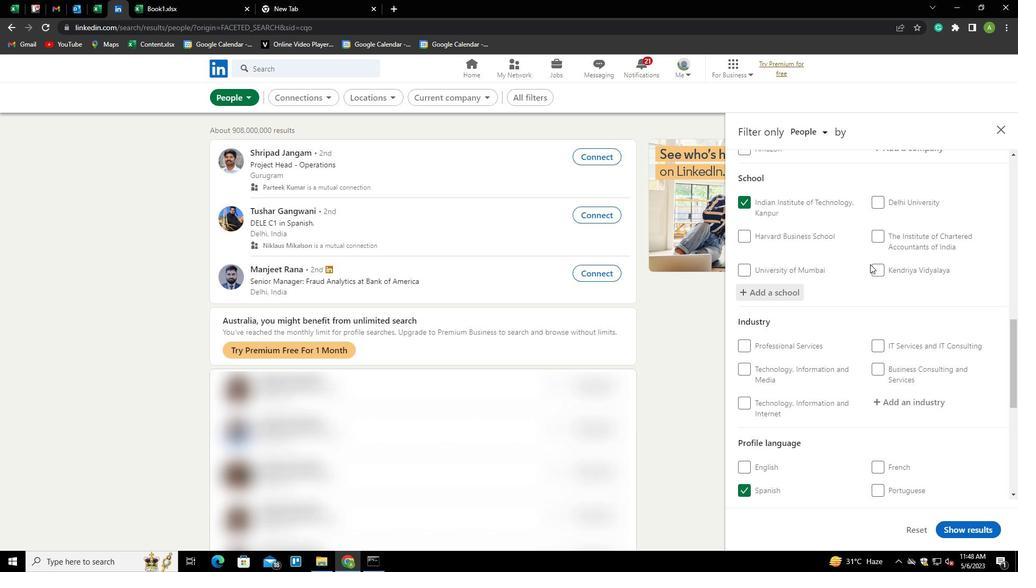
Action: Mouse scrolled (870, 264) with delta (0, 0)
Screenshot: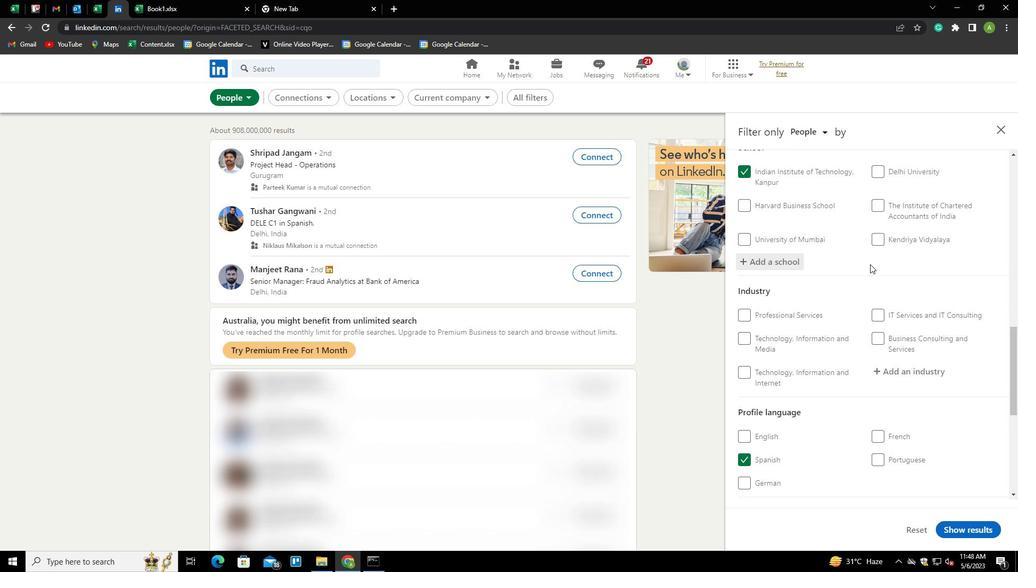 
Action: Mouse moved to (894, 295)
Screenshot: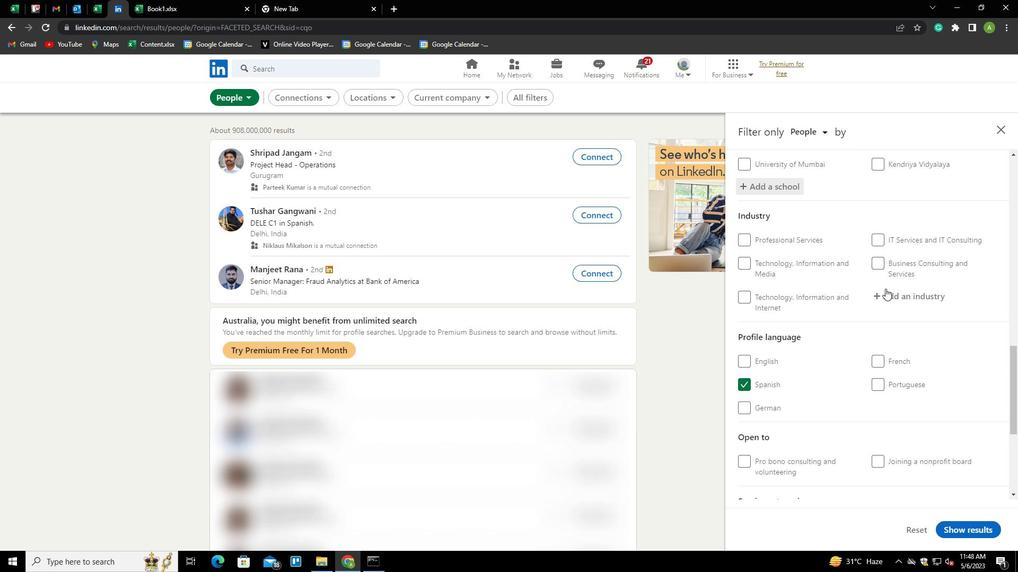 
Action: Mouse pressed left at (894, 295)
Screenshot: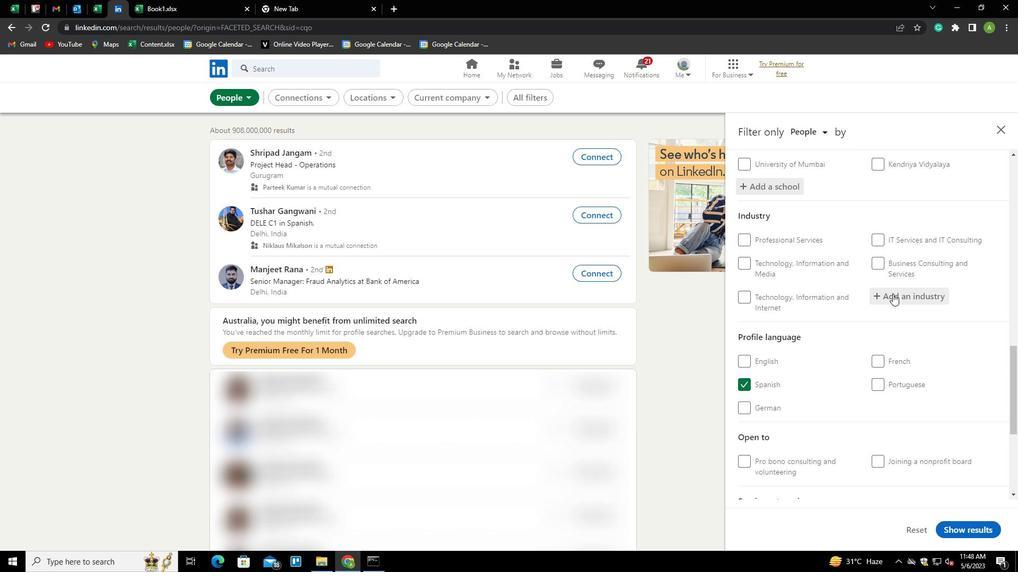 
Action: Key pressed <Key.shift><Key.shift><Key.shift><Key.shift>NURSING<Key.space><Key.shift>HOMES<Key.space>AND<Key.space><Key.shift>REDI<Key.backspace><Key.backspace>SIDENTIOA<Key.backspace><Key.backspace>AL<Key.space><Key.shift>CARE<Key.space><Key.shift>FACILITIES<Key.down><Key.enter>
Screenshot: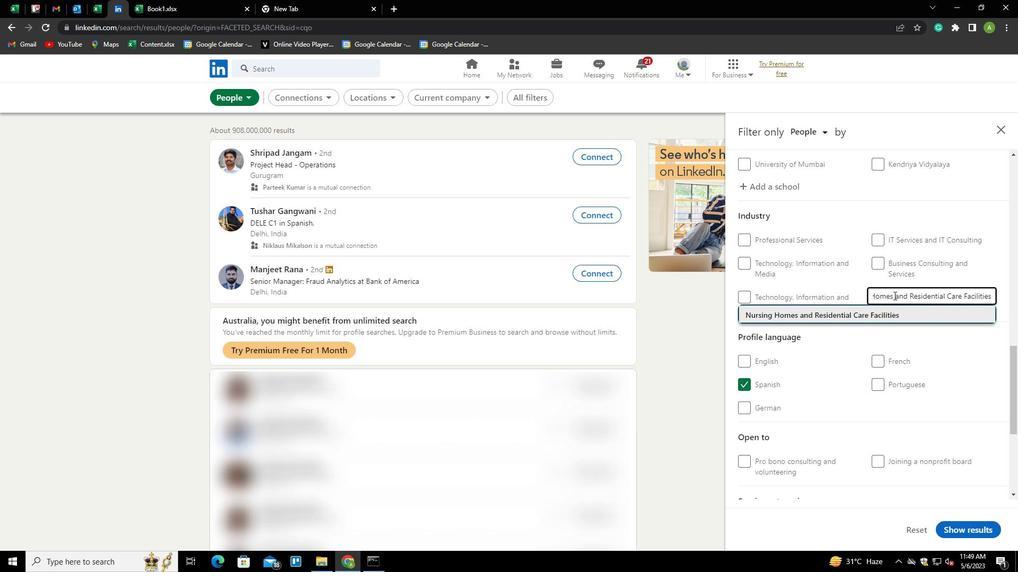 
Action: Mouse moved to (884, 294)
Screenshot: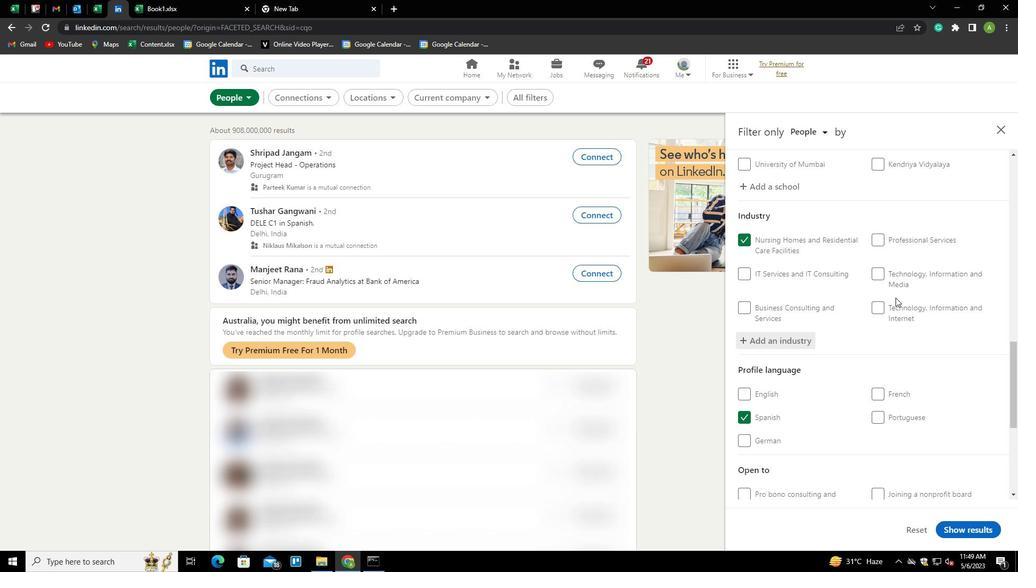
Action: Mouse scrolled (884, 293) with delta (0, 0)
Screenshot: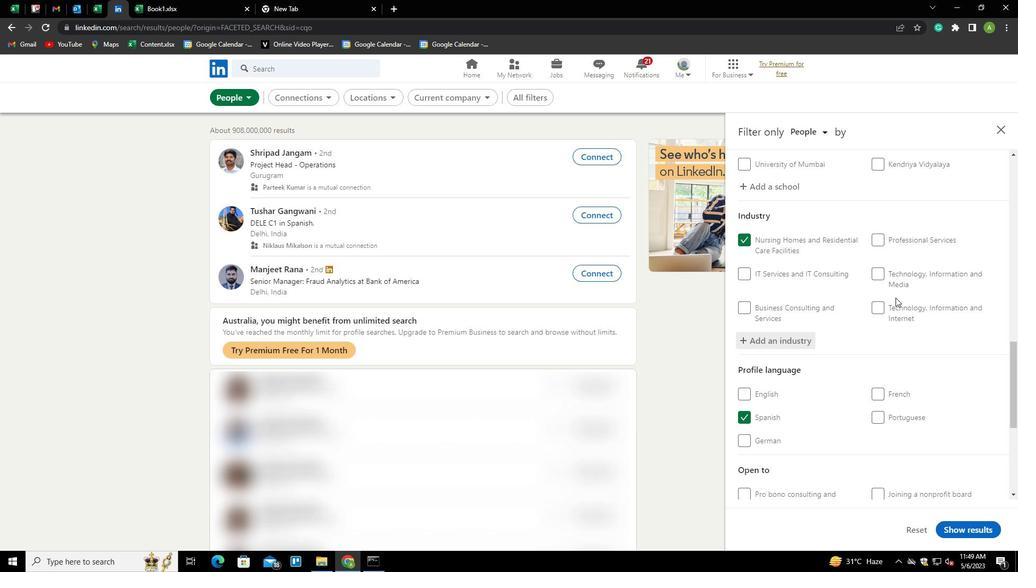 
Action: Mouse scrolled (884, 293) with delta (0, 0)
Screenshot: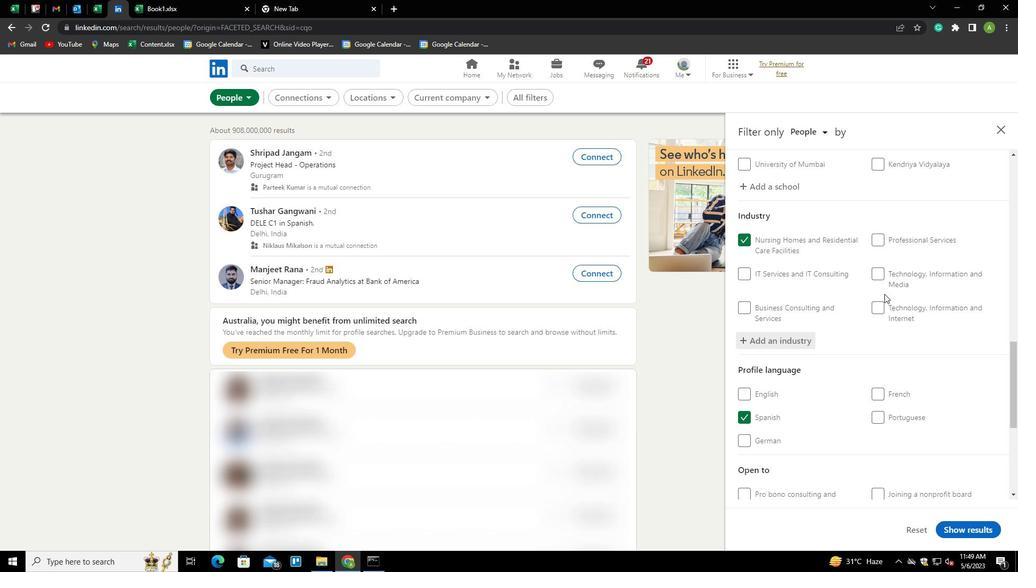 
Action: Mouse scrolled (884, 293) with delta (0, 0)
Screenshot: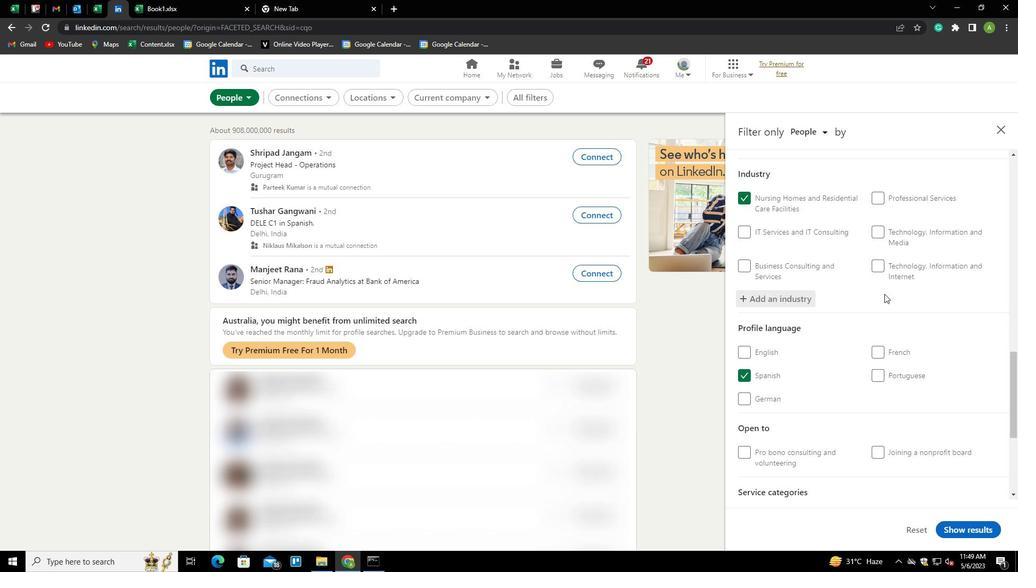 
Action: Mouse scrolled (884, 293) with delta (0, 0)
Screenshot: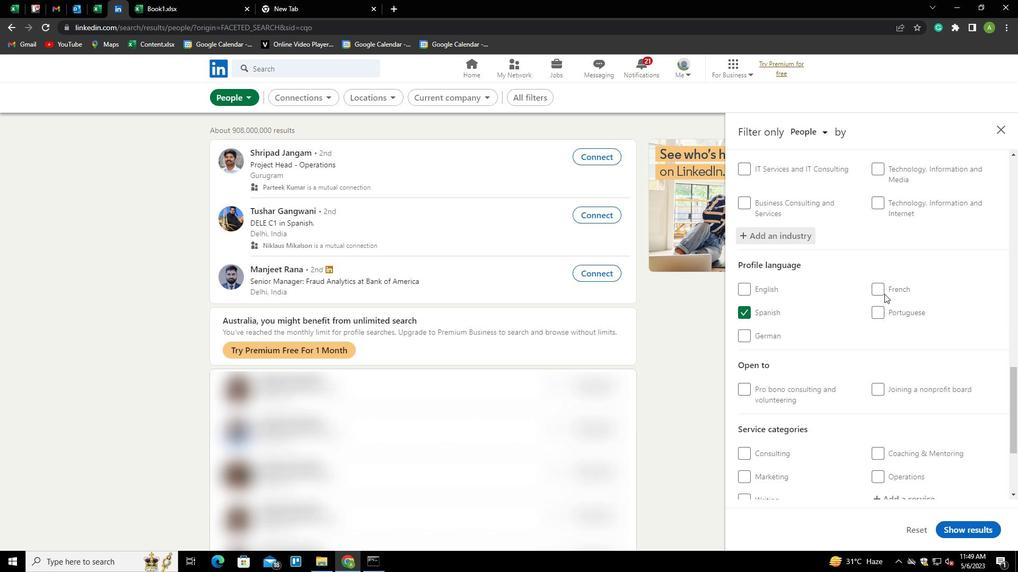 
Action: Mouse scrolled (884, 293) with delta (0, 0)
Screenshot: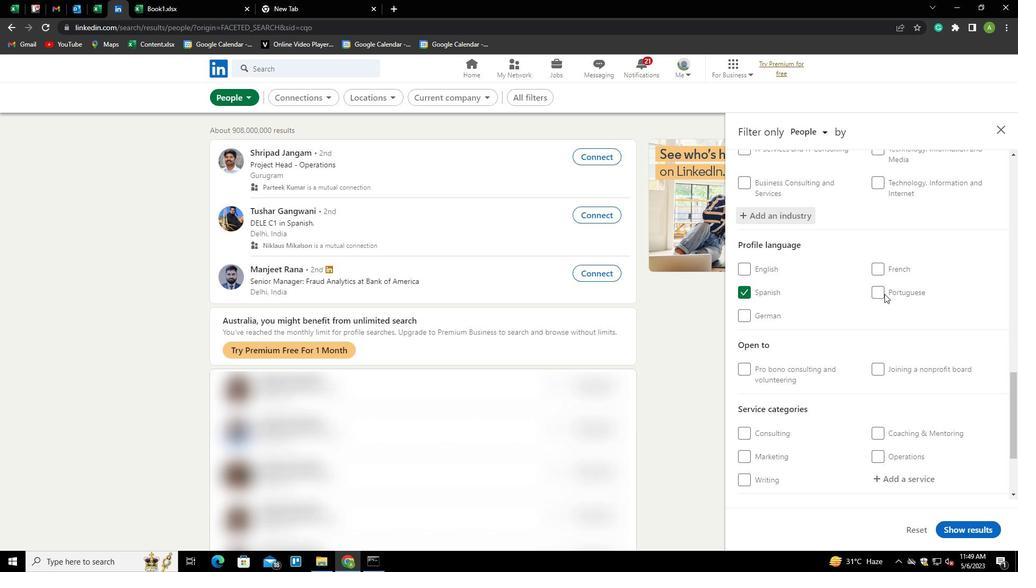 
Action: Mouse moved to (893, 355)
Screenshot: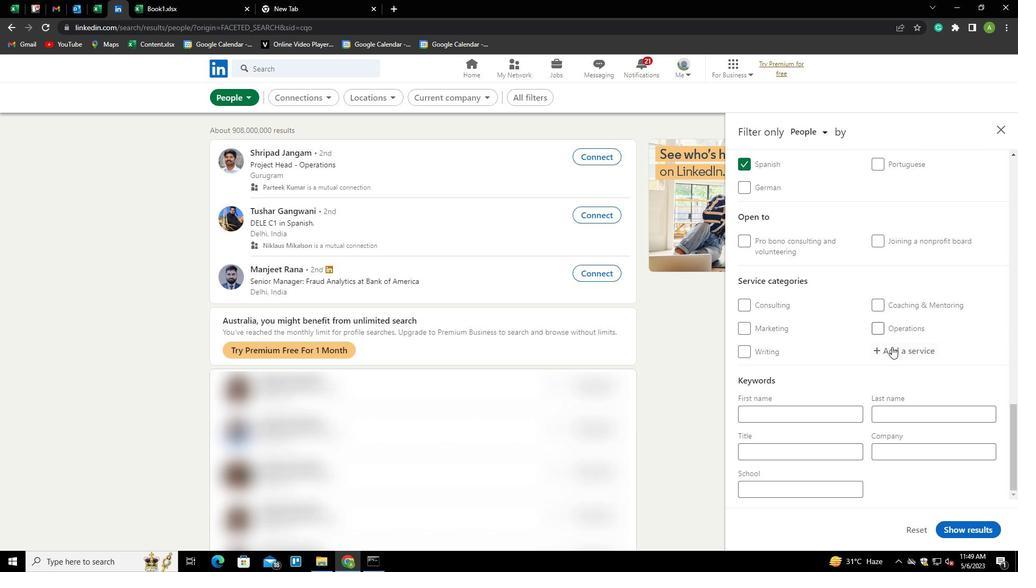 
Action: Mouse pressed left at (893, 355)
Screenshot: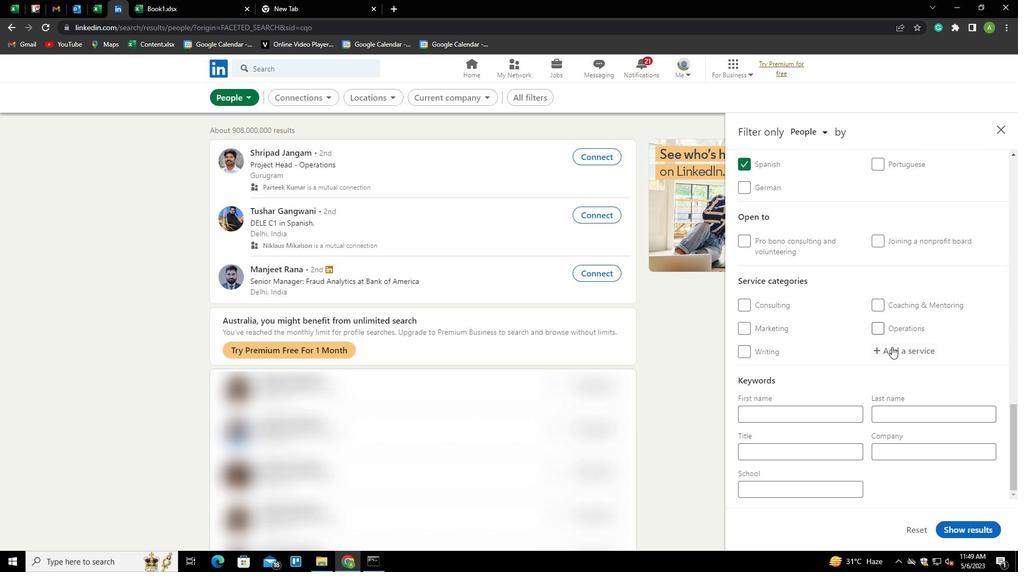 
Action: Mouse moved to (893, 355)
Screenshot: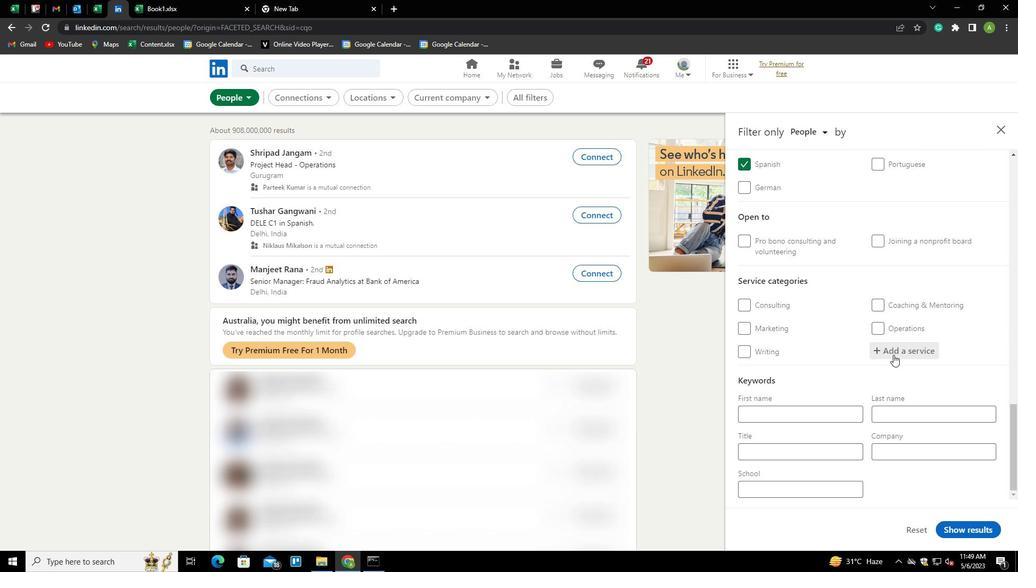 
Action: Key pressed <Key.shift><Key.shift><Key.shift><Key.shift><Key.shift><Key.shift><Key.shift><Key.shift><Key.shift><Key.shift><Key.shift><Key.shift><Key.shift><Key.shift><Key.shift><Key.shift><Key.shift><Key.shift><Key.shift><Key.shift><Key.shift><Key.shift><Key.shift><Key.shift><Key.shift><Key.shift><Key.shift><Key.shift><Key.shift><Key.shift><Key.shift><Key.shift>BUDGETING<Key.down><Key.enter>
Screenshot: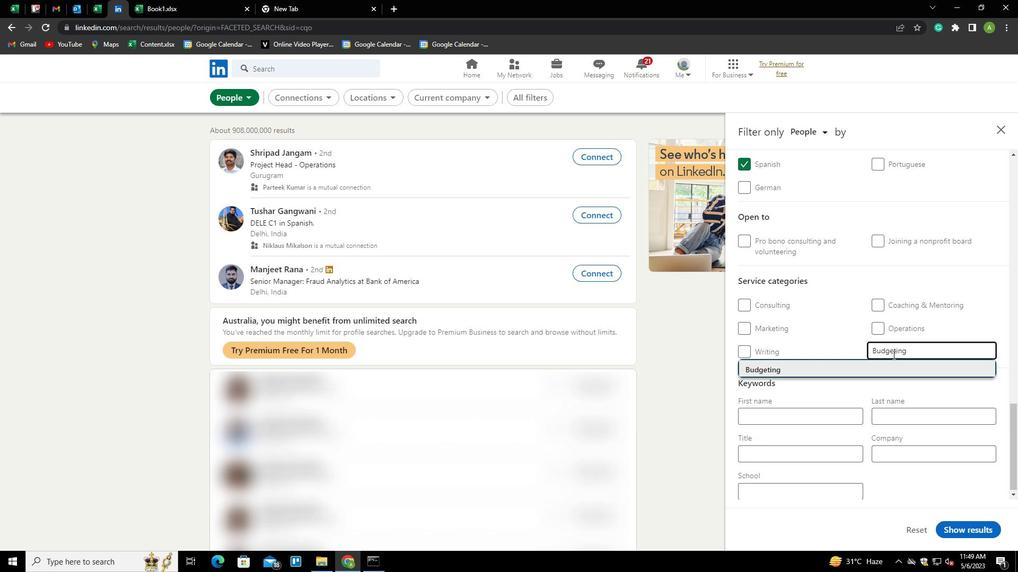 
Action: Mouse scrolled (893, 354) with delta (0, 0)
Screenshot: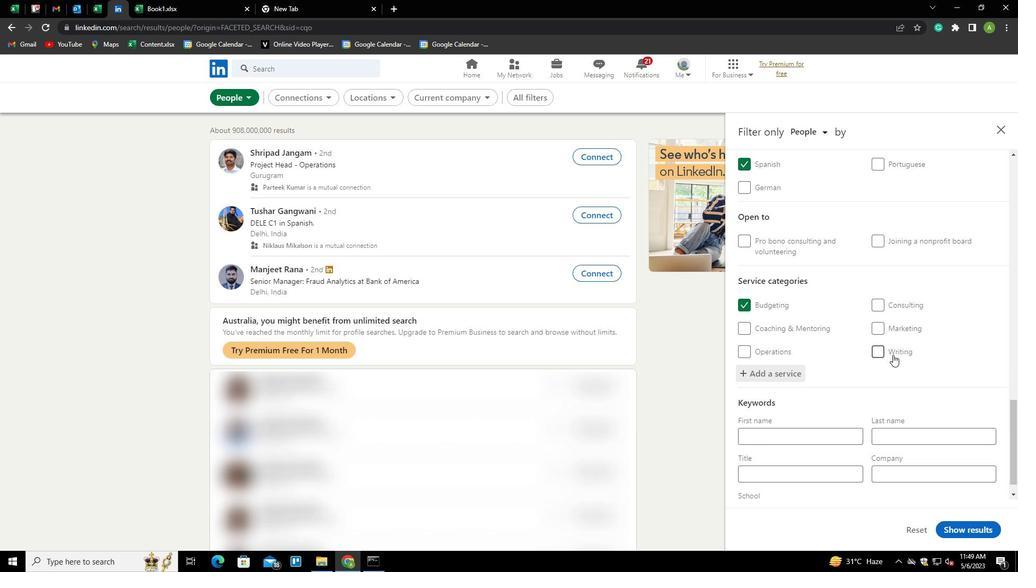 
Action: Mouse moved to (895, 359)
Screenshot: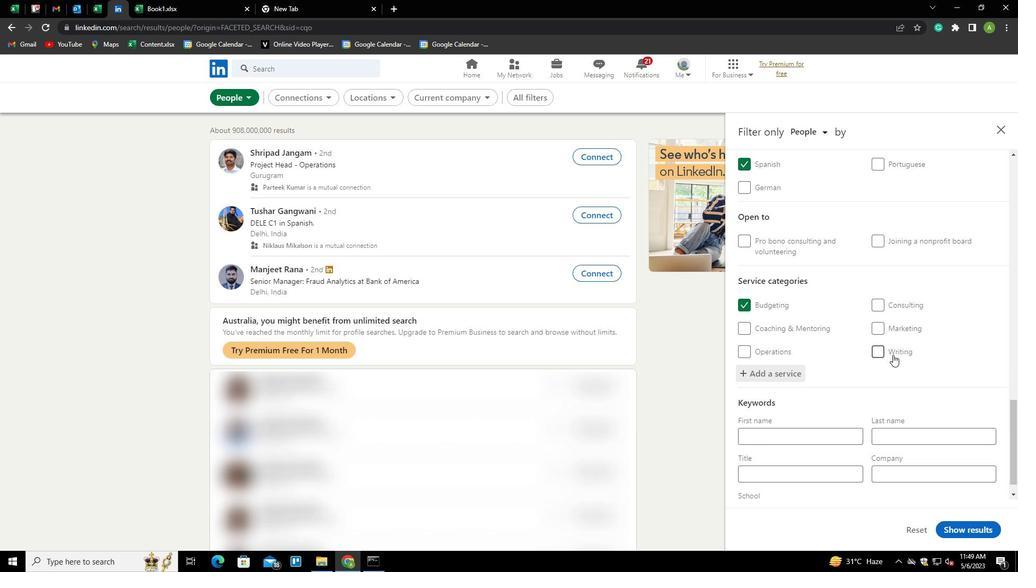 
Action: Mouse scrolled (895, 358) with delta (0, 0)
Screenshot: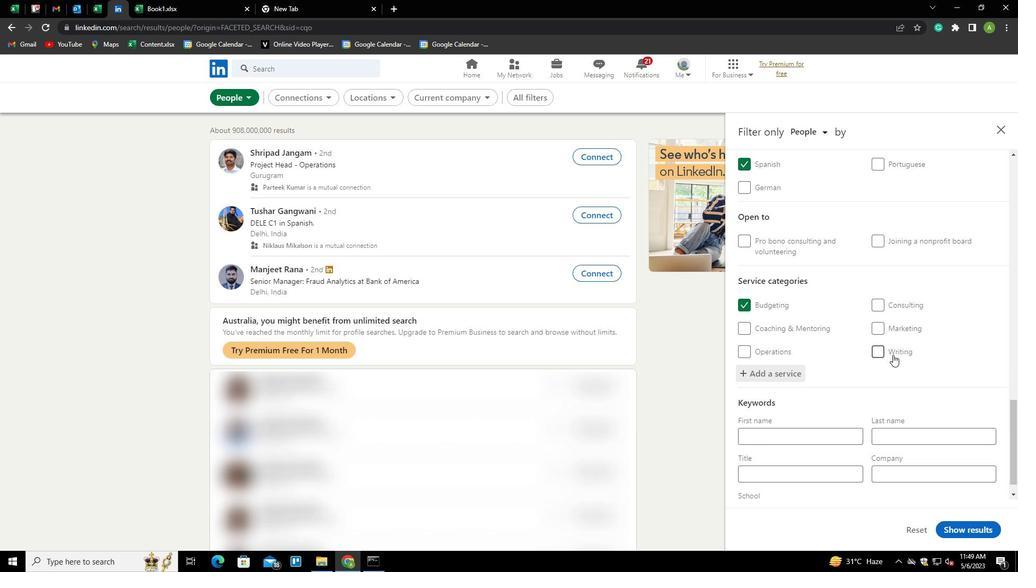 
Action: Mouse moved to (895, 359)
Screenshot: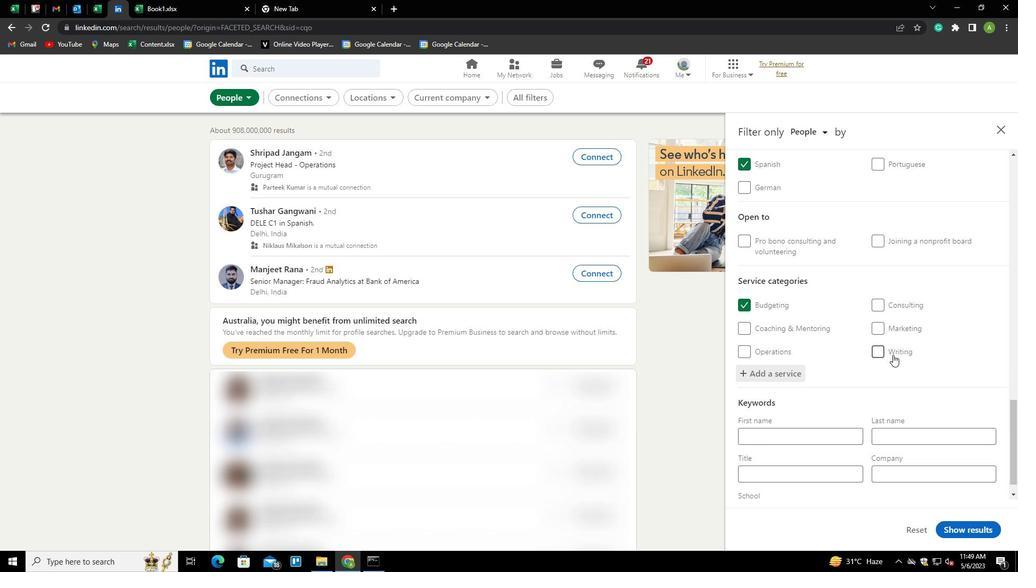 
Action: Mouse scrolled (895, 359) with delta (0, 0)
Screenshot: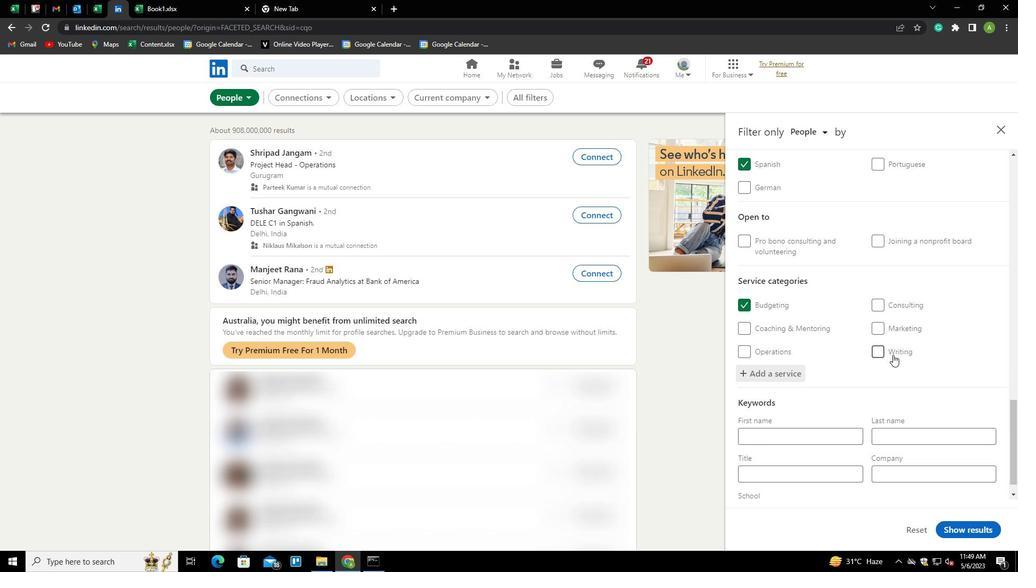 
Action: Mouse scrolled (895, 359) with delta (0, 0)
Screenshot: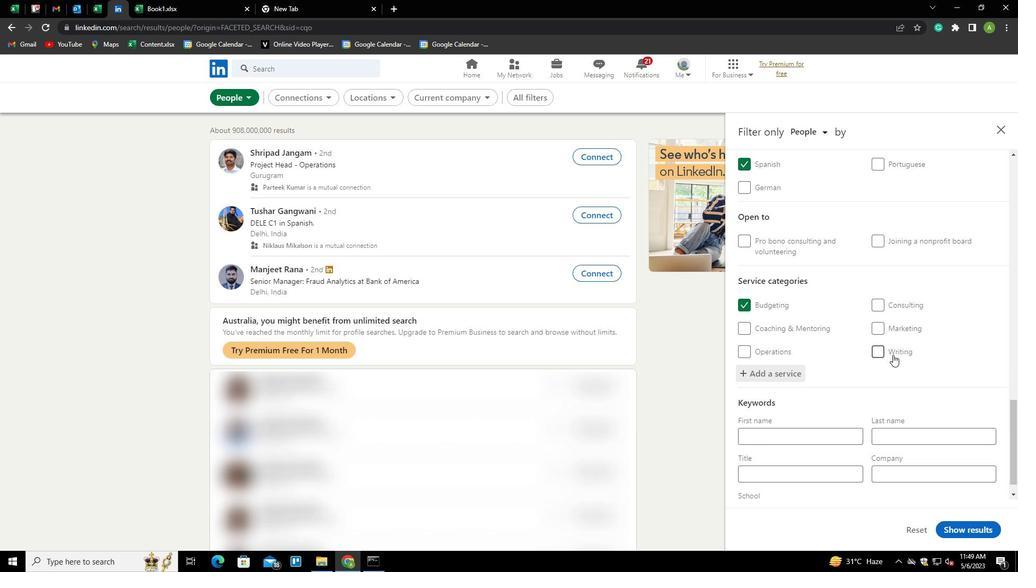 
Action: Mouse scrolled (895, 359) with delta (0, 0)
Screenshot: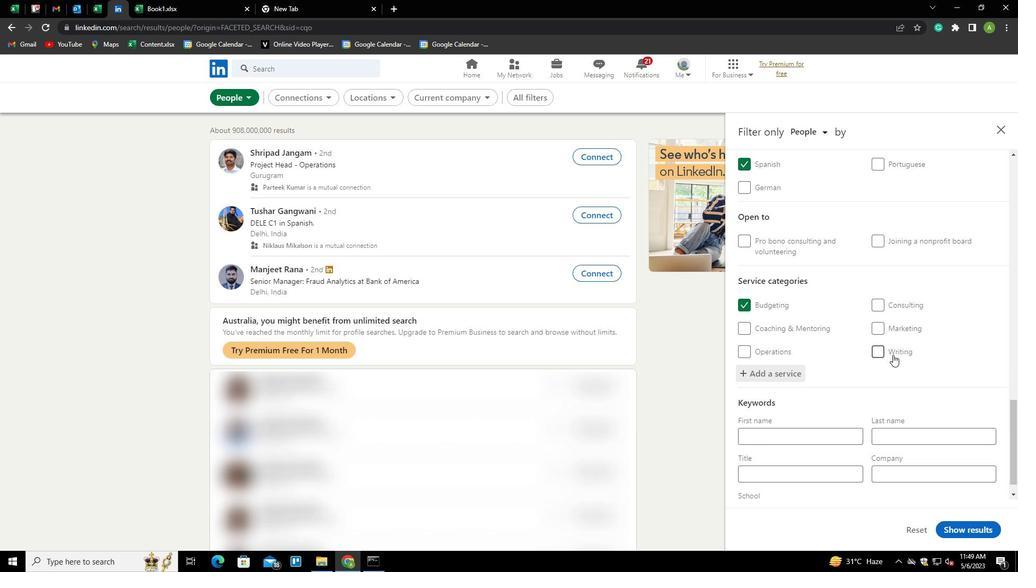 
Action: Mouse moved to (845, 445)
Screenshot: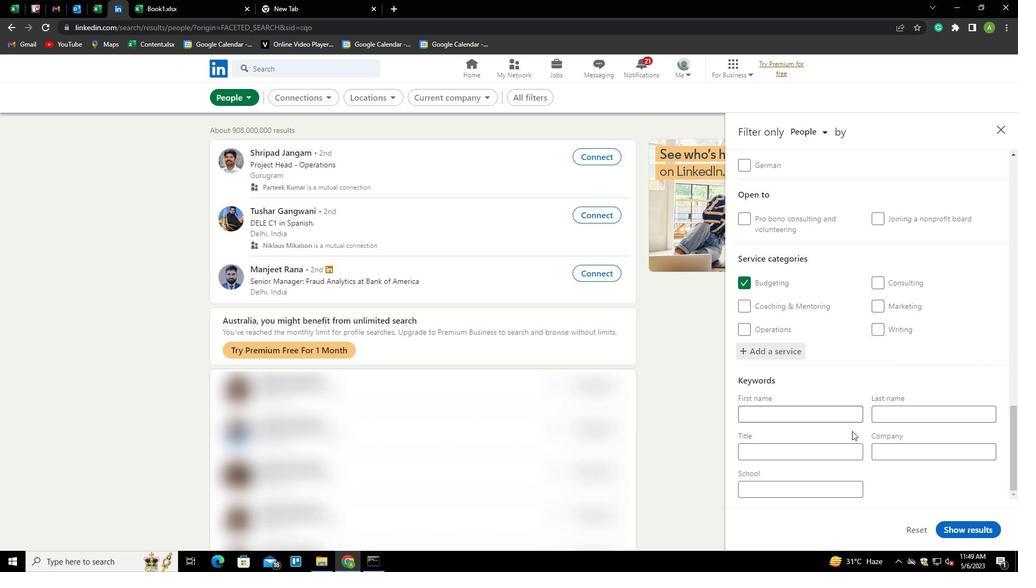 
Action: Key pressed <Key.shift>
Screenshot: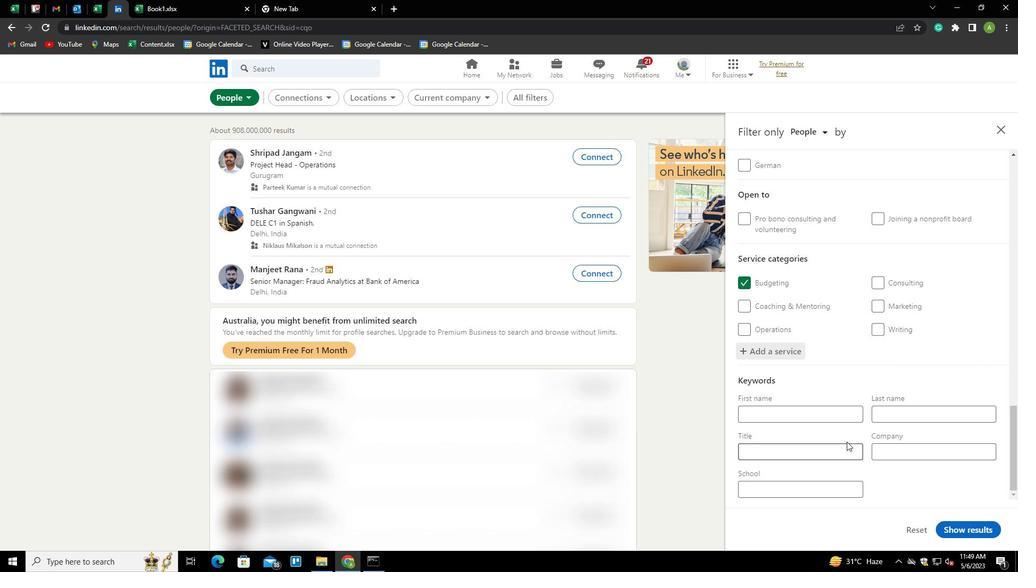 
Action: Mouse moved to (843, 447)
Screenshot: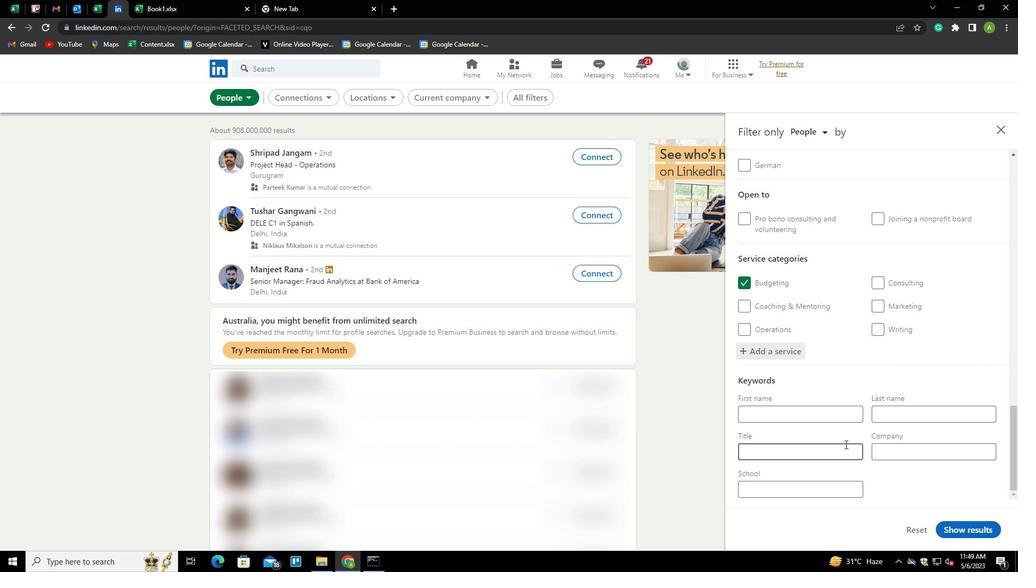 
Action: Mouse pressed left at (843, 447)
Screenshot: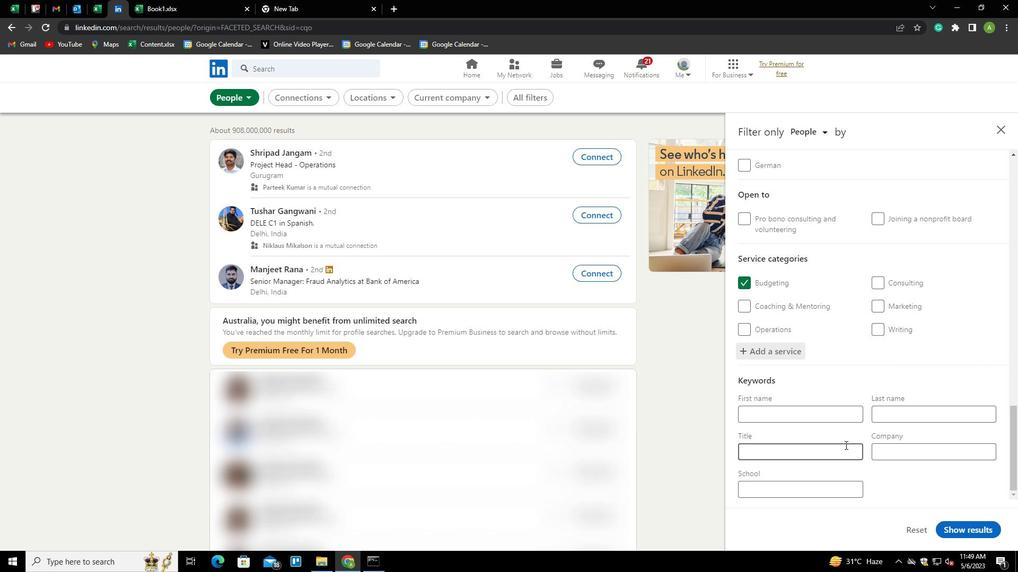 
Action: Mouse moved to (843, 447)
Screenshot: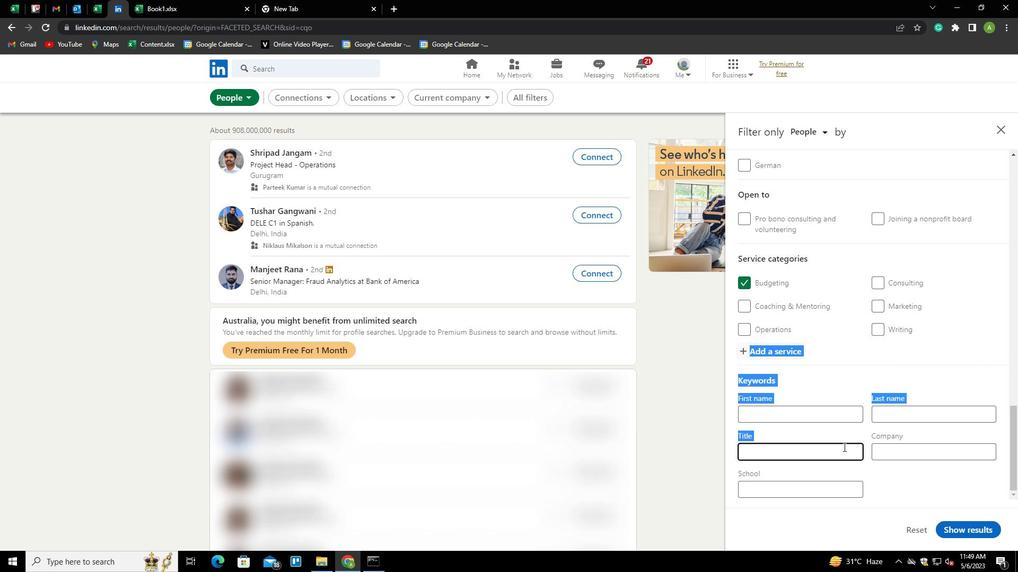 
Action: Key pressed S
Screenshot: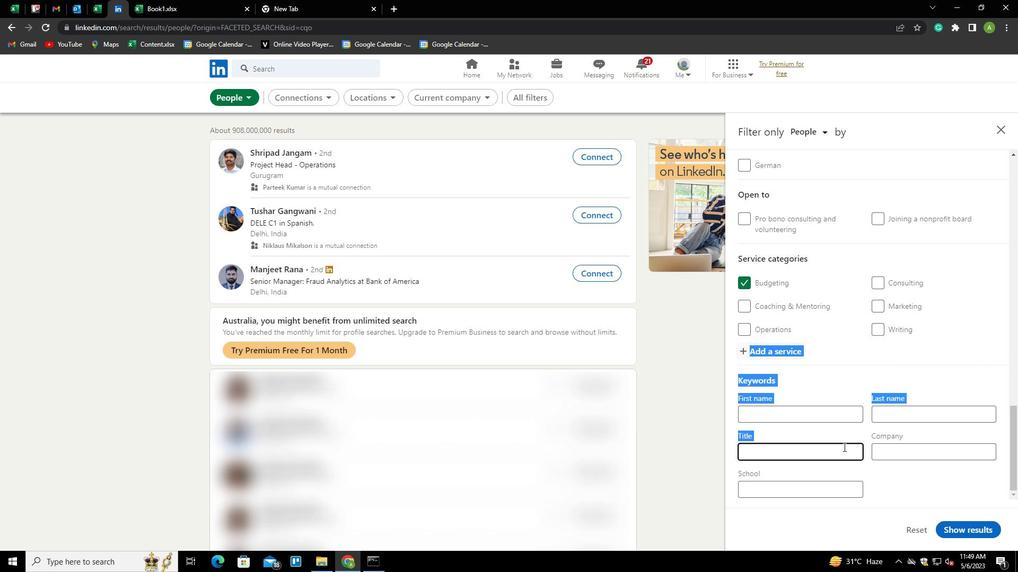 
Action: Mouse moved to (841, 457)
Screenshot: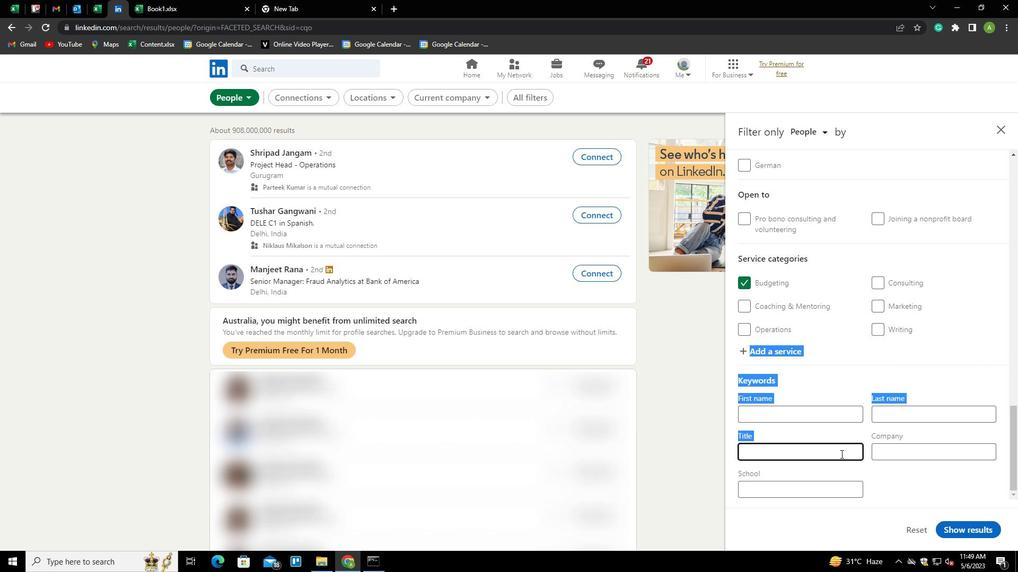 
Action: Mouse pressed left at (841, 457)
Screenshot: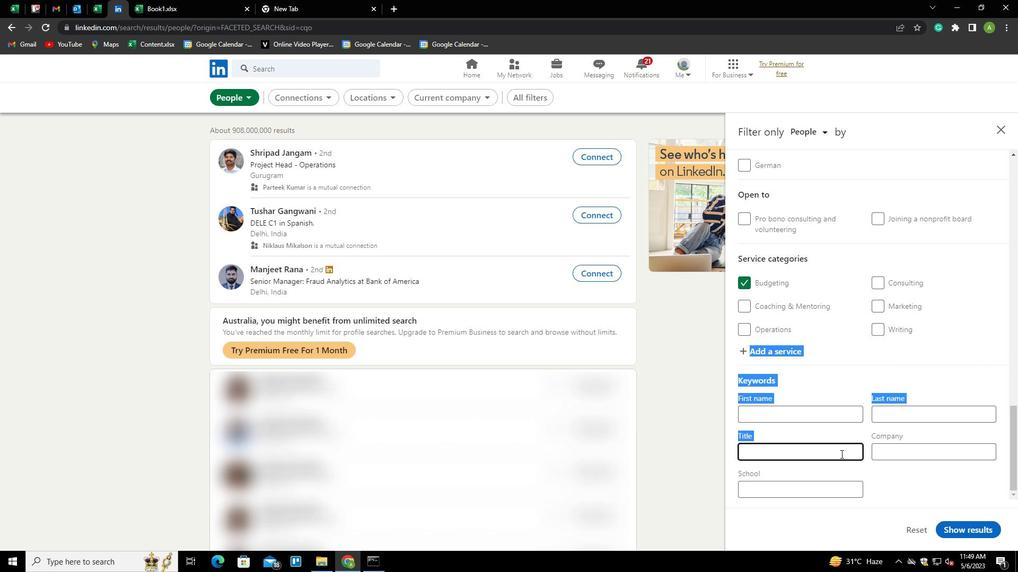 
Action: Key pressed <Key.shift>SALES<Key.space><Key.shift>ASSOCIATES
Screenshot: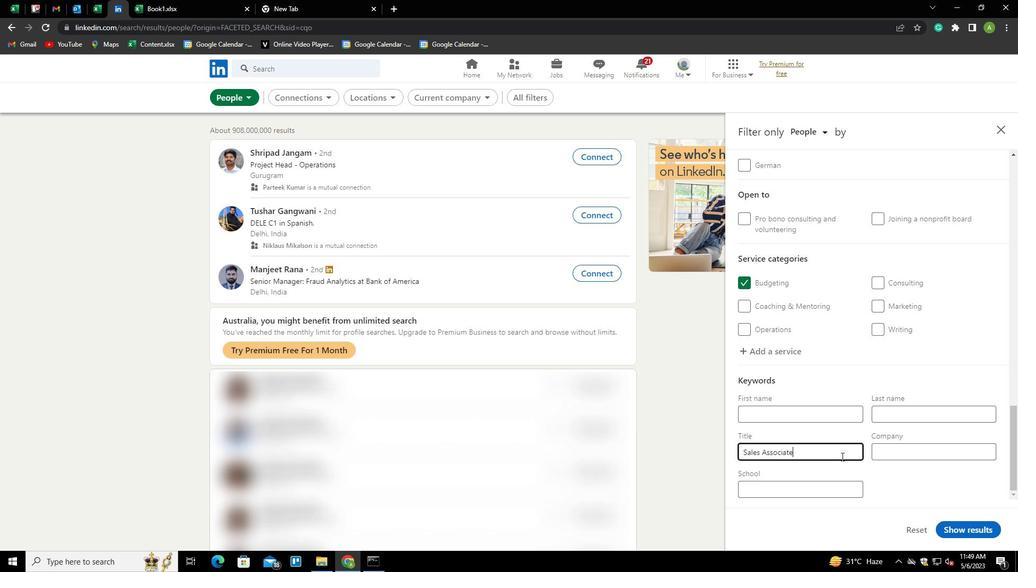 
Action: Mouse moved to (947, 489)
Screenshot: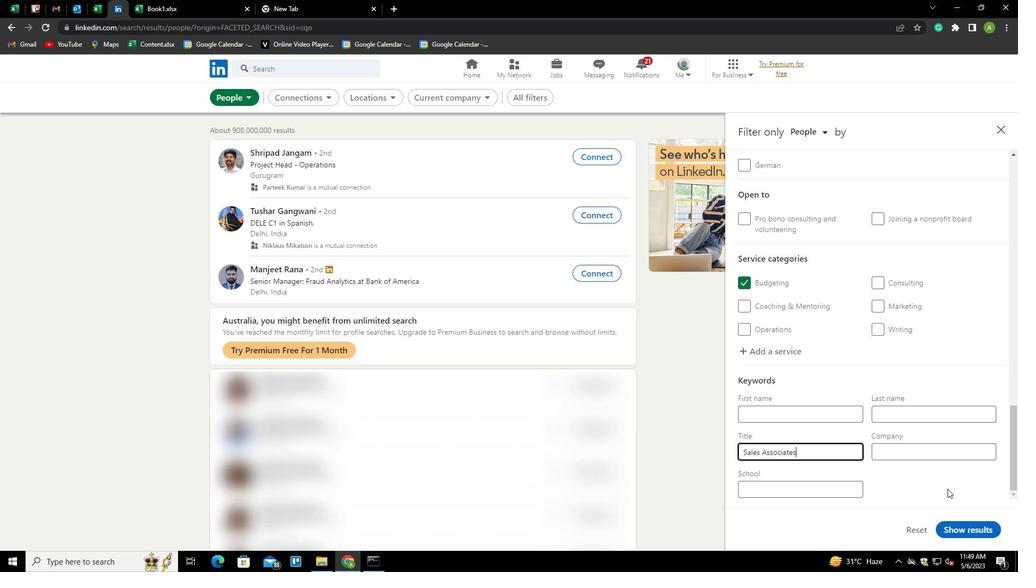 
Action: Mouse pressed left at (947, 489)
Screenshot: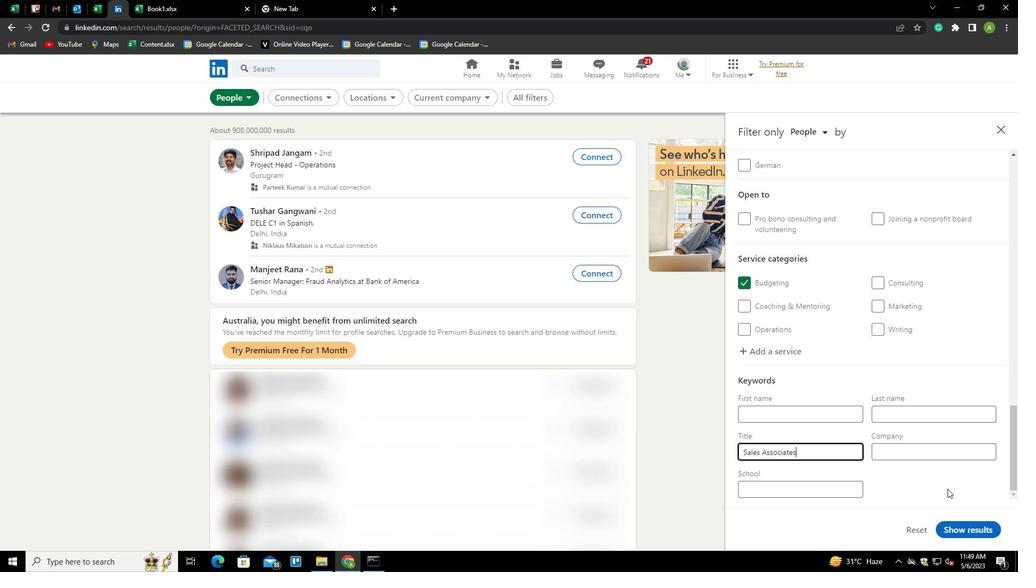 
Action: Mouse moved to (963, 530)
Screenshot: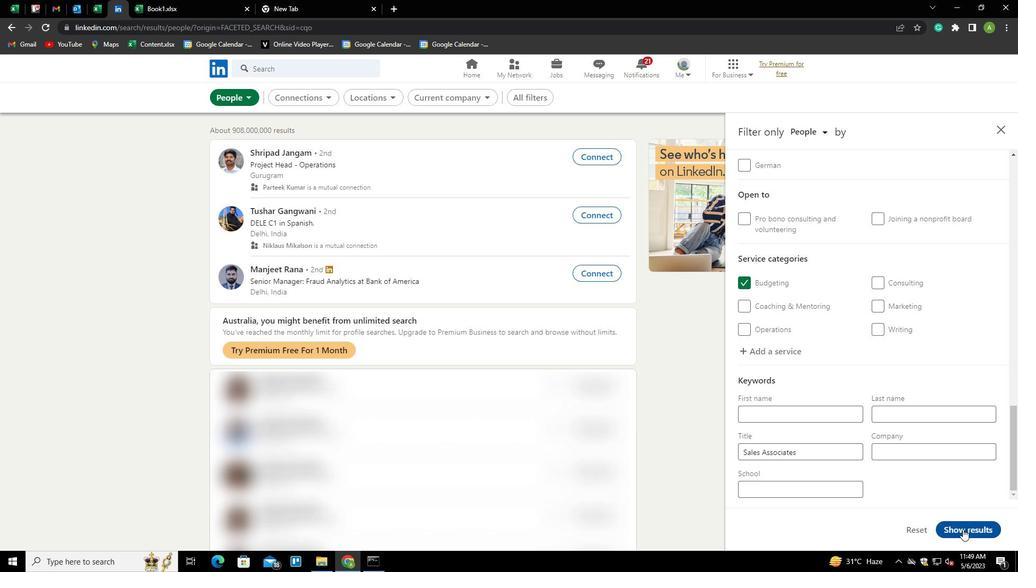
Action: Mouse pressed left at (963, 530)
Screenshot: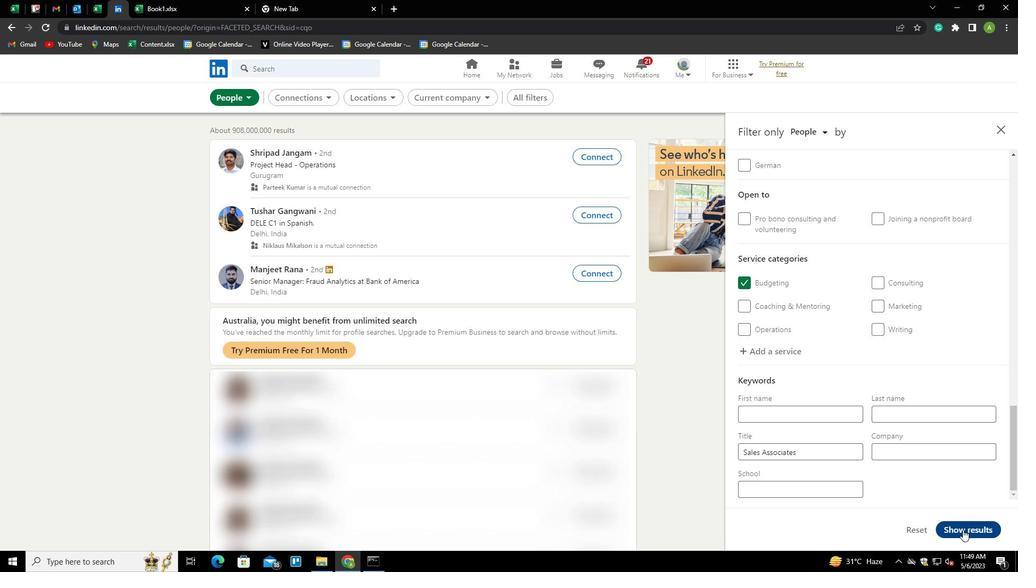 
